 Task: Check the housing market data.
Action: Mouse moved to (116, 168)
Screenshot: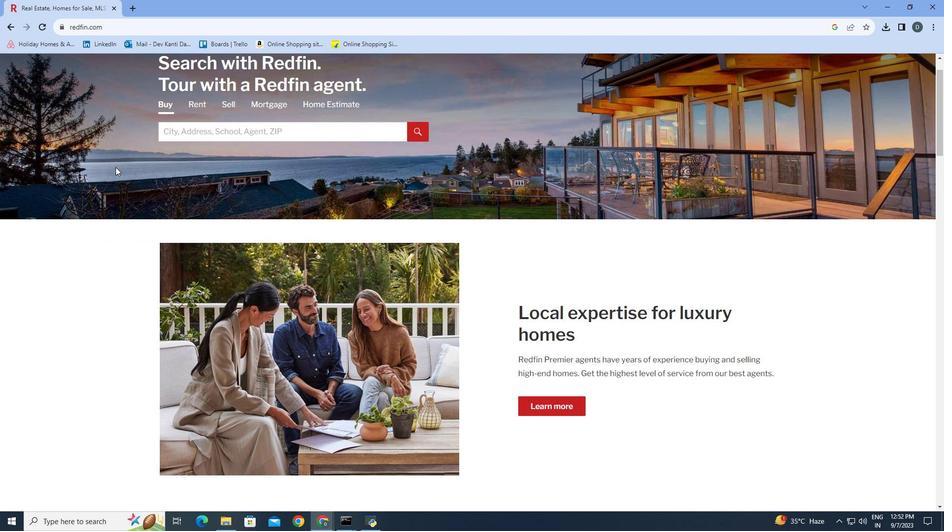 
Action: Mouse scrolled (116, 167) with delta (0, 0)
Screenshot: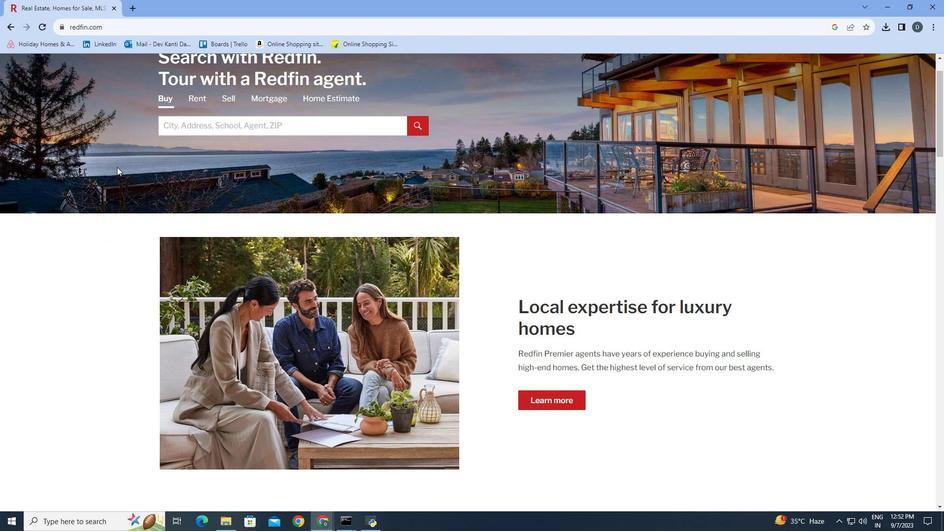 
Action: Mouse moved to (118, 168)
Screenshot: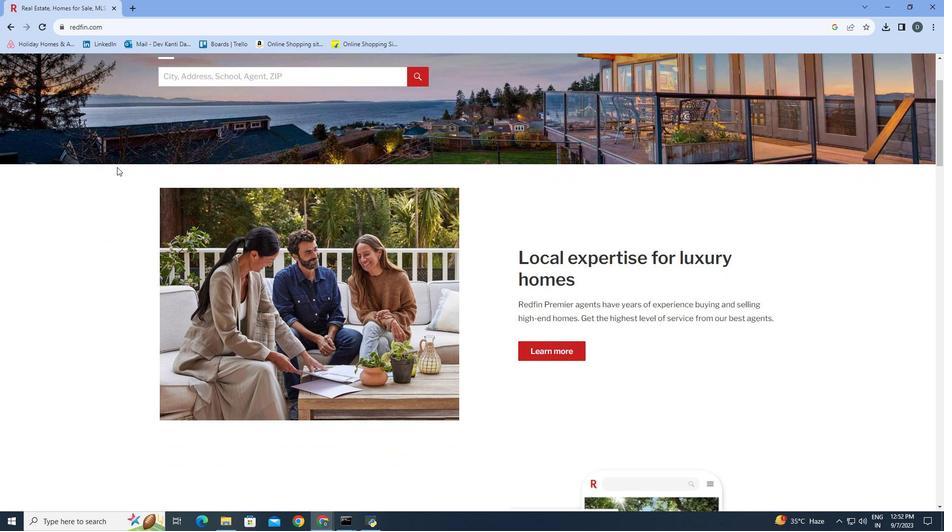 
Action: Mouse scrolled (118, 167) with delta (0, 0)
Screenshot: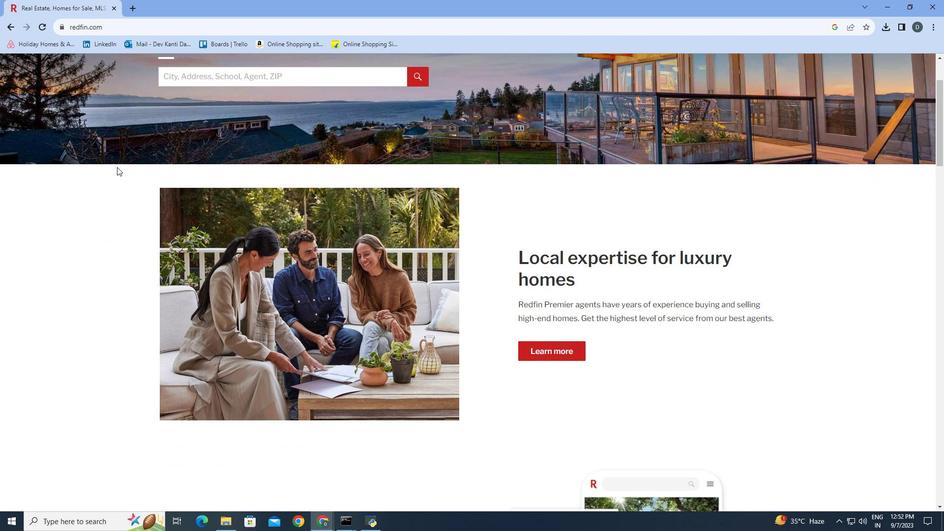 
Action: Mouse scrolled (118, 167) with delta (0, 0)
Screenshot: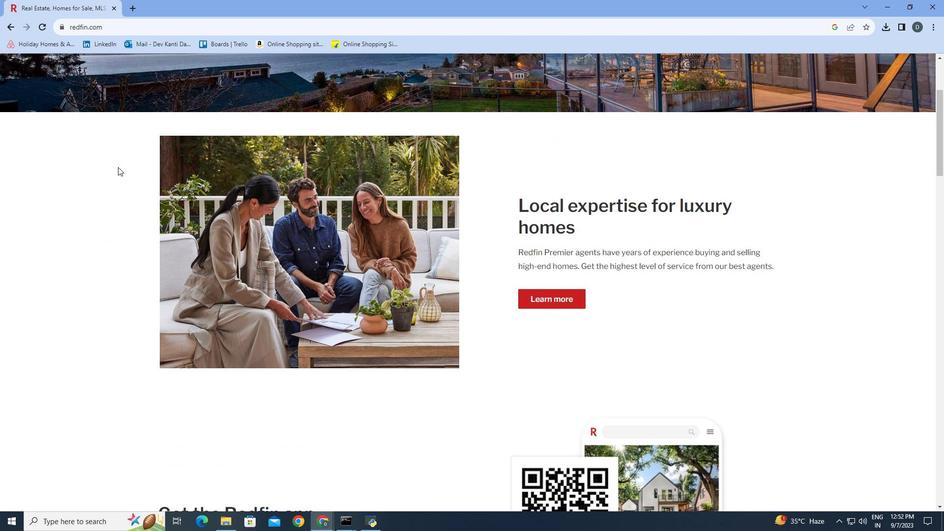 
Action: Mouse moved to (118, 168)
Screenshot: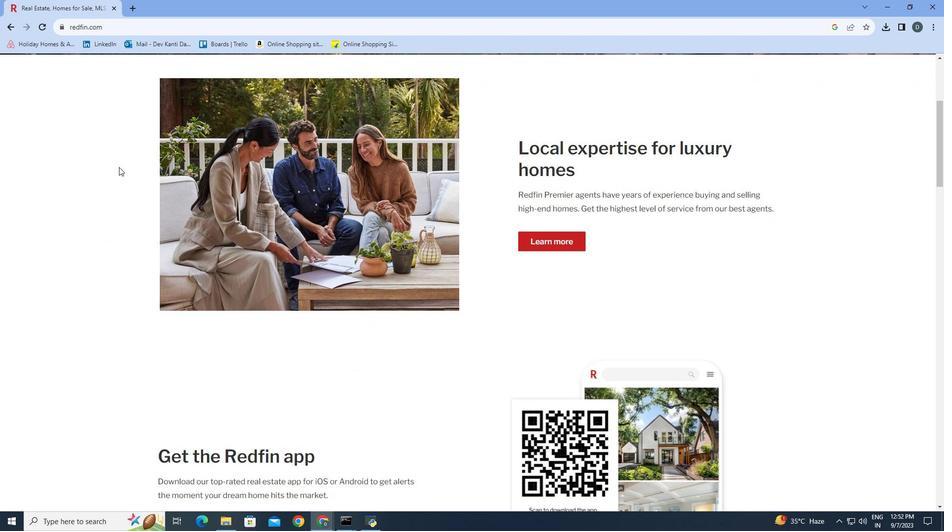 
Action: Mouse scrolled (118, 167) with delta (0, 0)
Screenshot: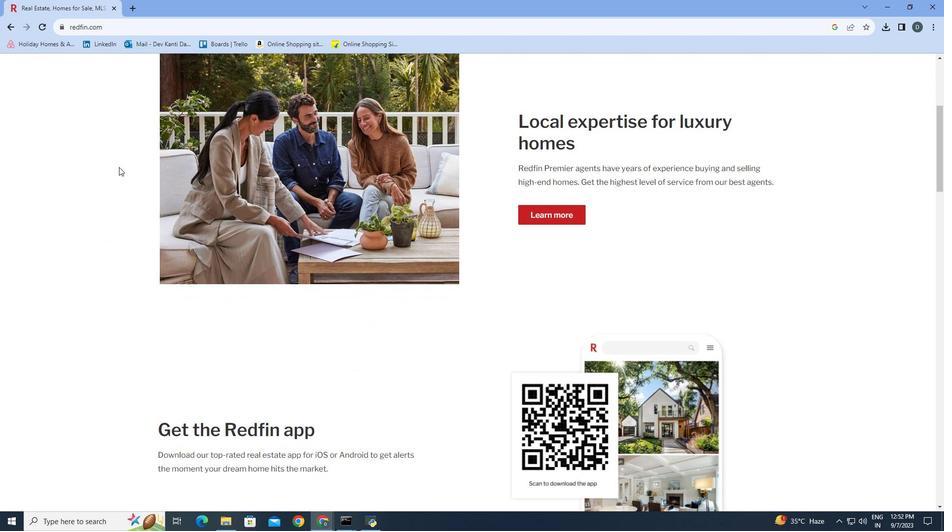 
Action: Mouse moved to (120, 168)
Screenshot: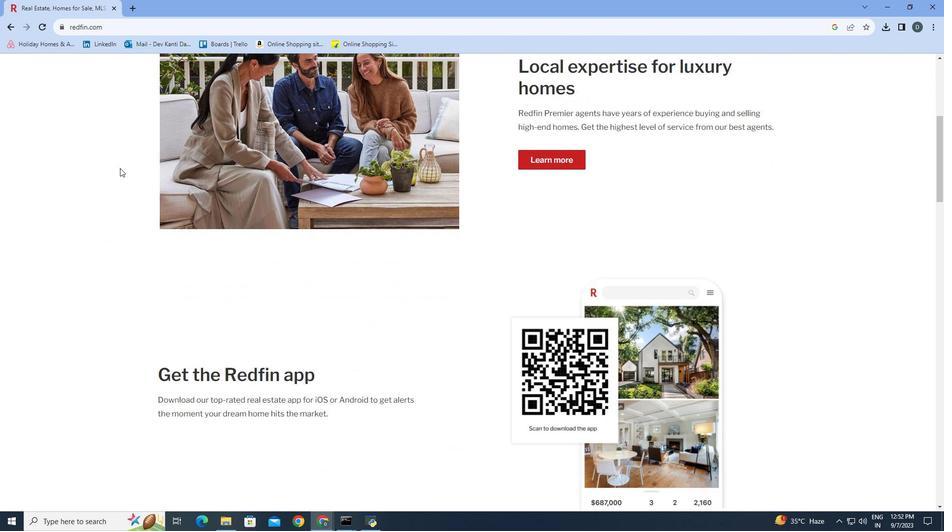 
Action: Mouse scrolled (120, 167) with delta (0, 0)
Screenshot: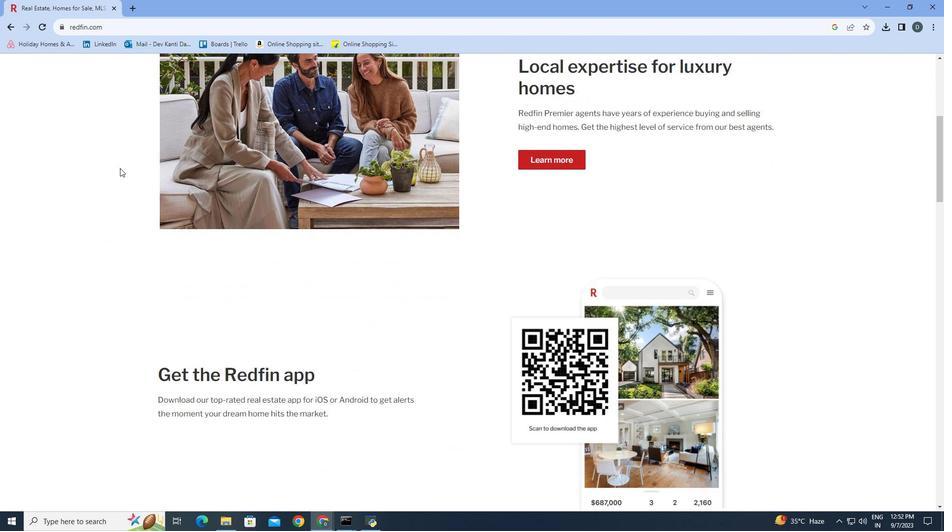 
Action: Mouse moved to (120, 168)
Screenshot: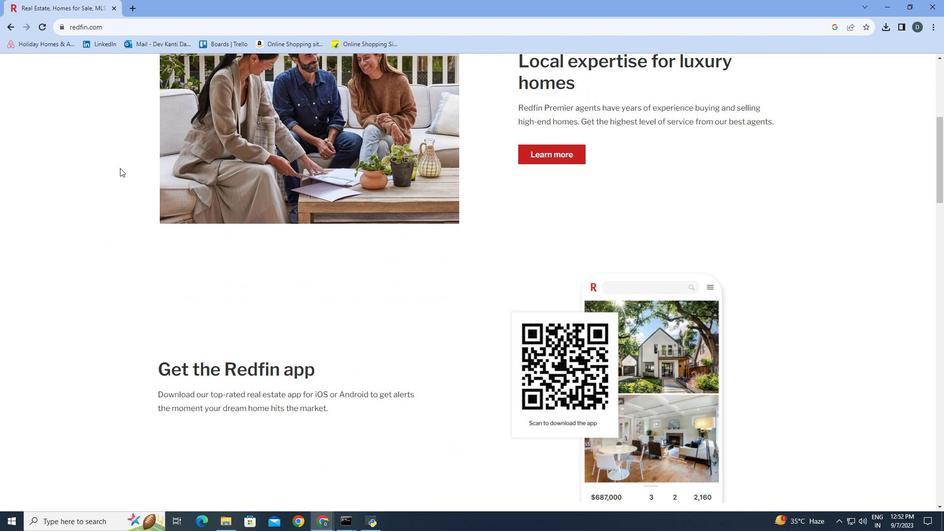 
Action: Mouse scrolled (120, 167) with delta (0, 0)
Screenshot: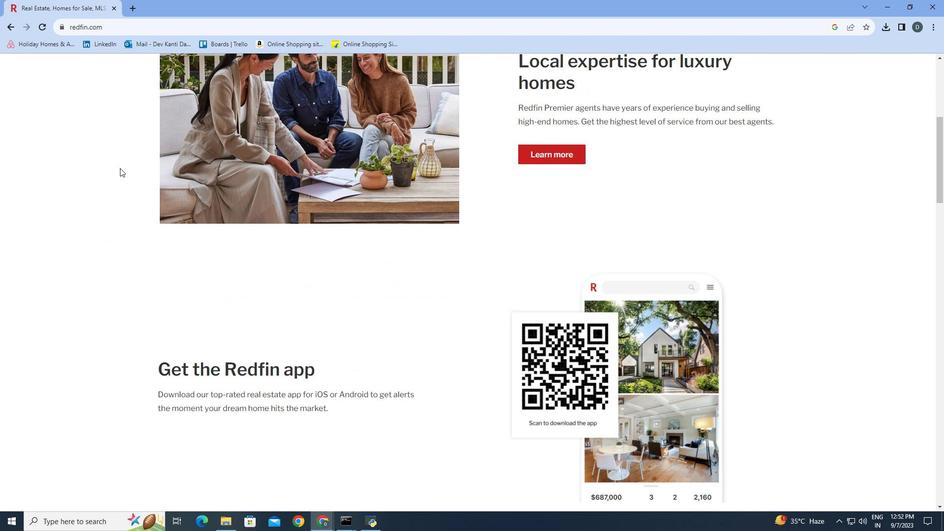 
Action: Mouse moved to (120, 169)
Screenshot: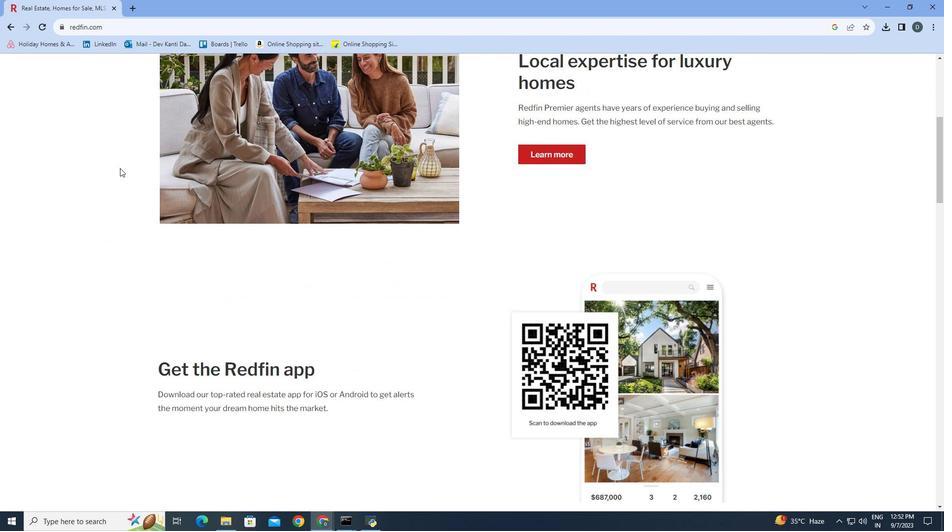 
Action: Mouse scrolled (120, 168) with delta (0, 0)
Screenshot: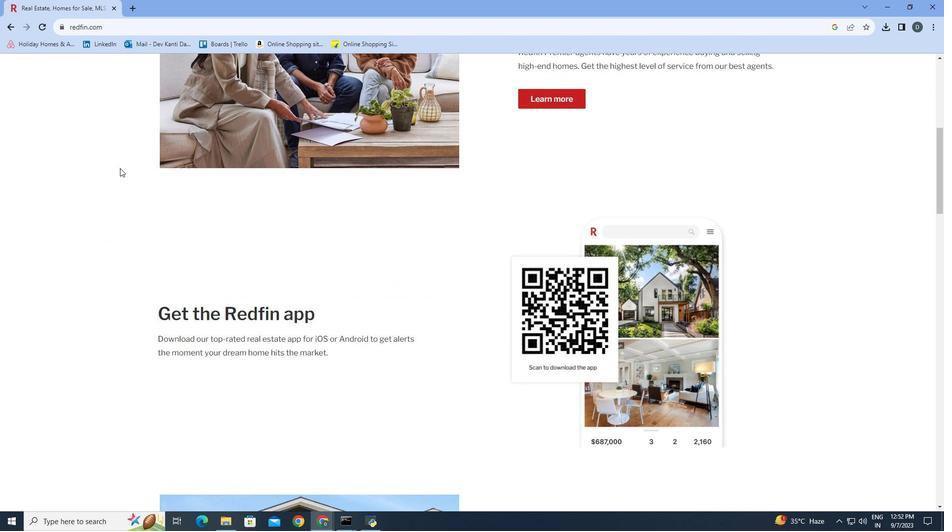 
Action: Mouse scrolled (120, 168) with delta (0, 0)
Screenshot: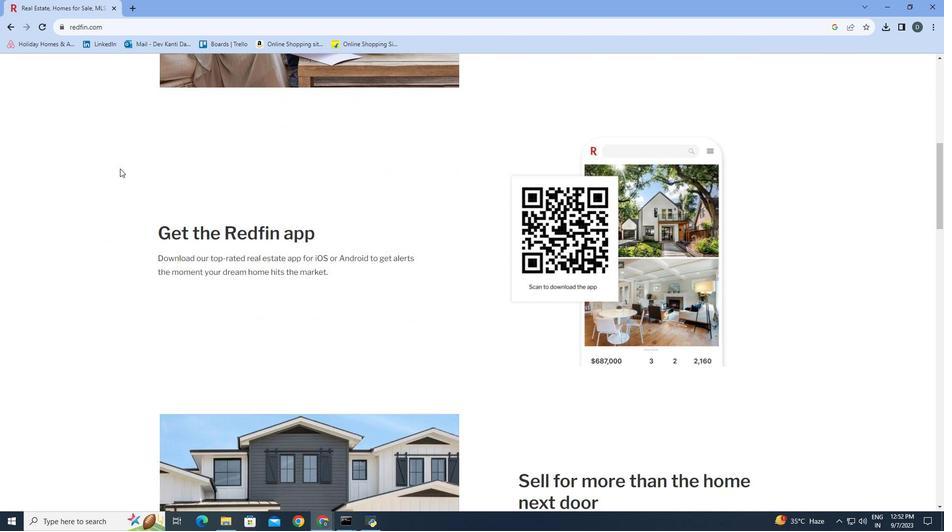 
Action: Mouse scrolled (120, 168) with delta (0, 0)
Screenshot: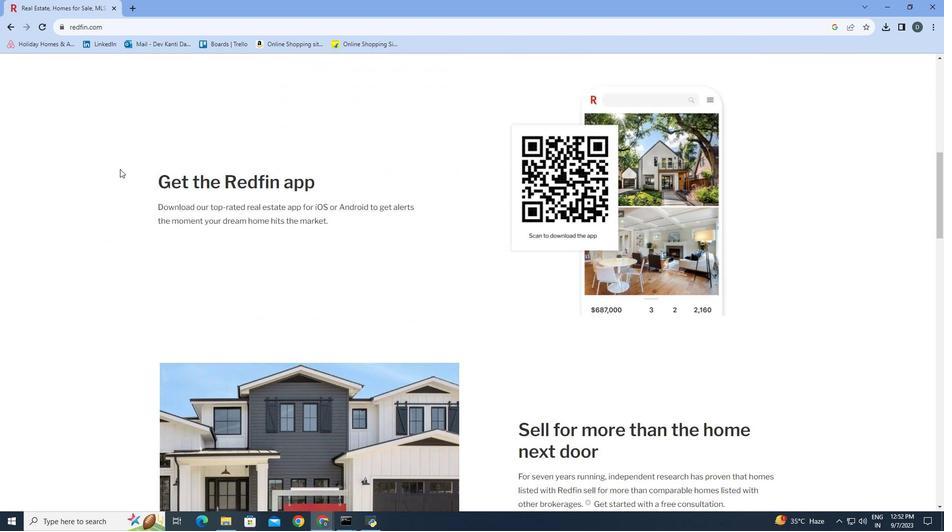 
Action: Mouse moved to (120, 169)
Screenshot: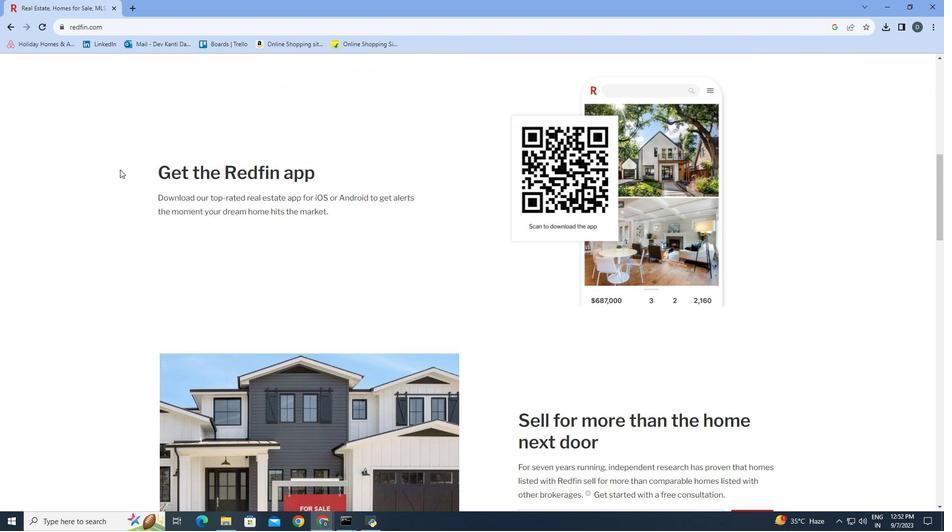 
Action: Mouse scrolled (120, 169) with delta (0, 0)
Screenshot: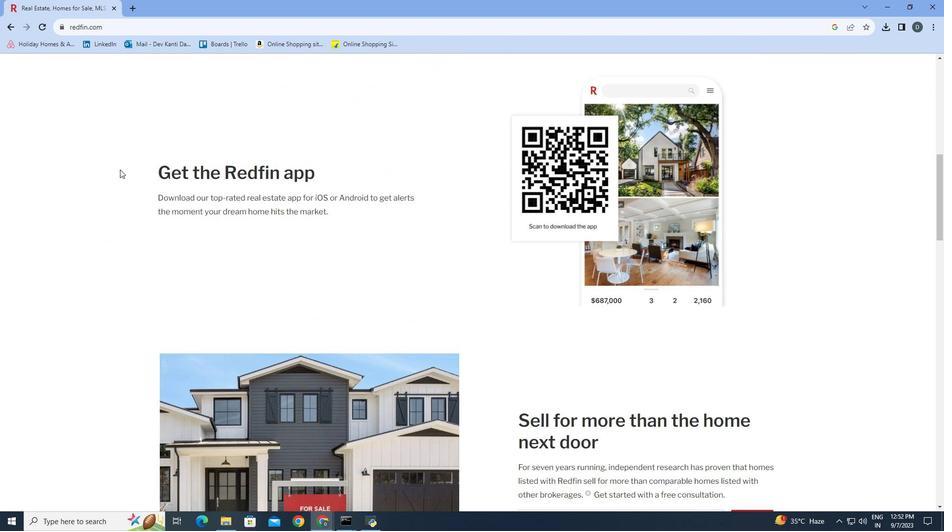 
Action: Mouse moved to (120, 170)
Screenshot: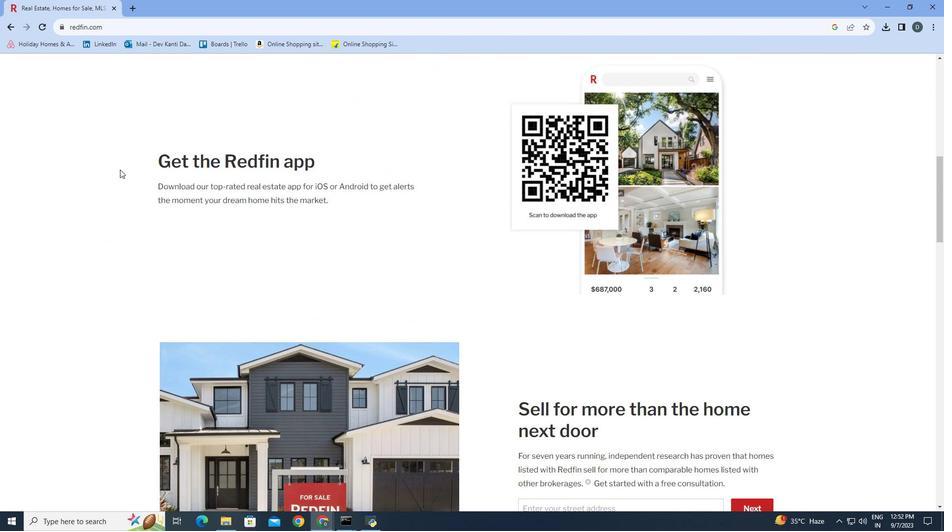 
Action: Mouse scrolled (120, 170) with delta (0, 0)
Screenshot: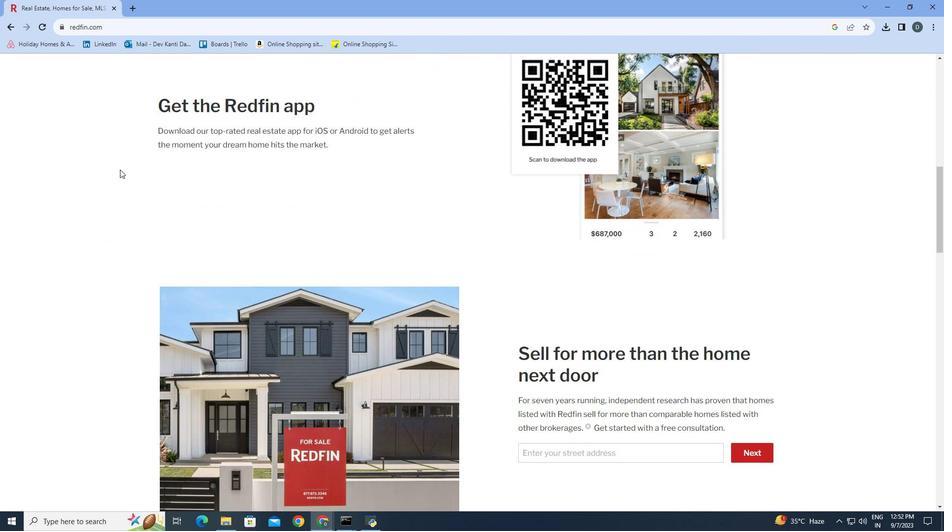 
Action: Mouse scrolled (120, 170) with delta (0, 0)
Screenshot: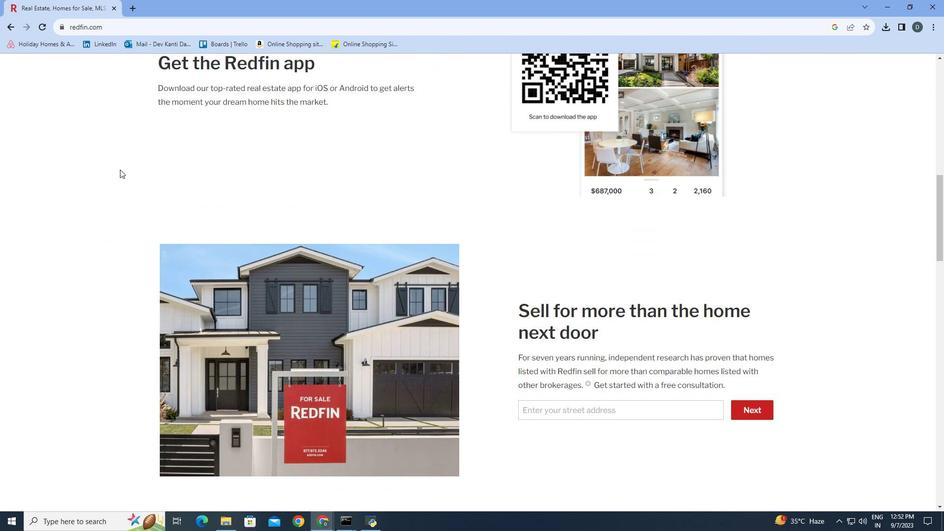 
Action: Mouse scrolled (120, 170) with delta (0, 0)
Screenshot: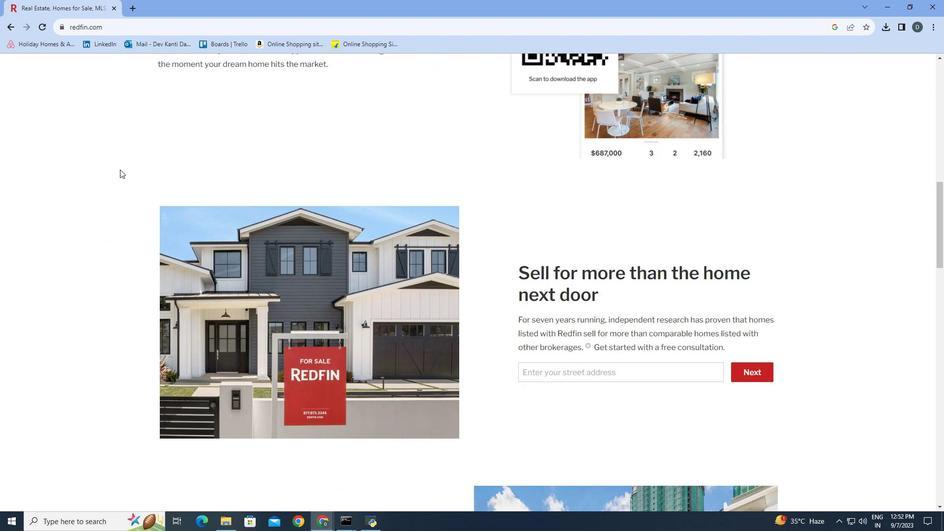 
Action: Mouse moved to (121, 170)
Screenshot: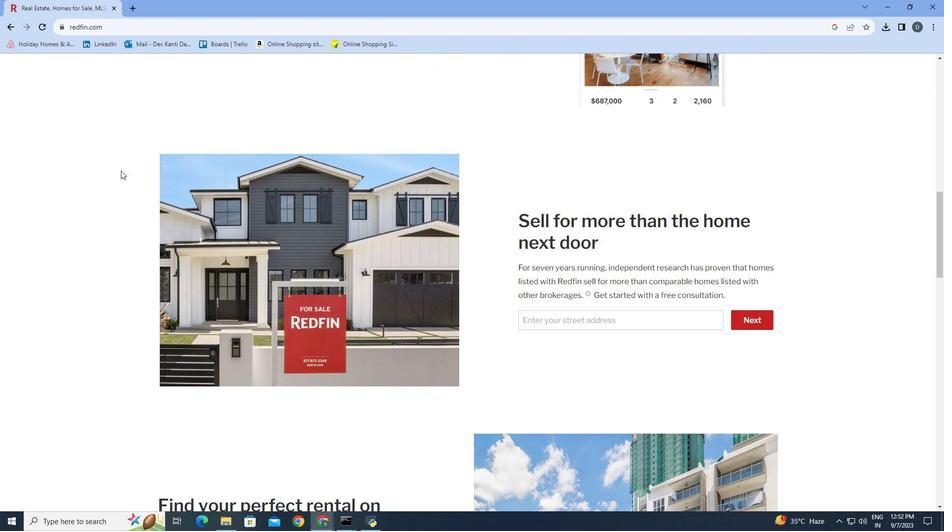 
Action: Mouse scrolled (121, 170) with delta (0, 0)
Screenshot: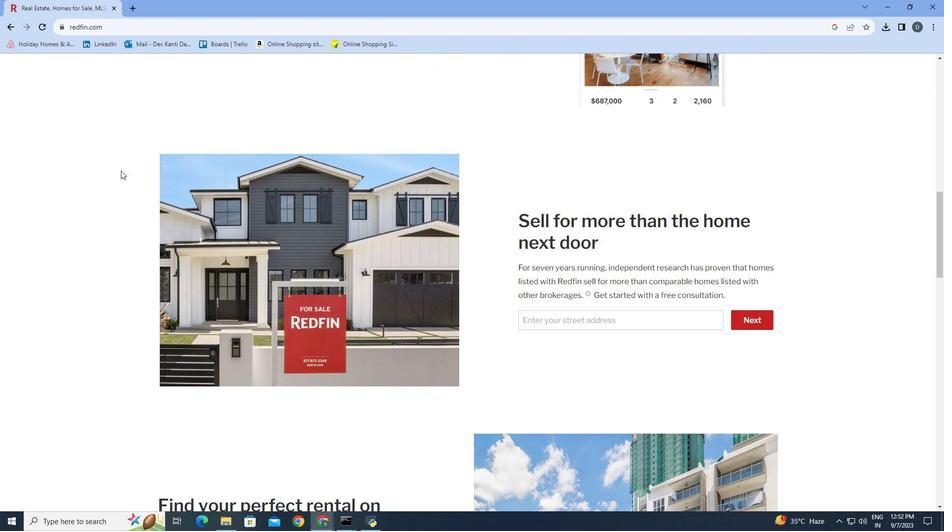 
Action: Mouse moved to (121, 171)
Screenshot: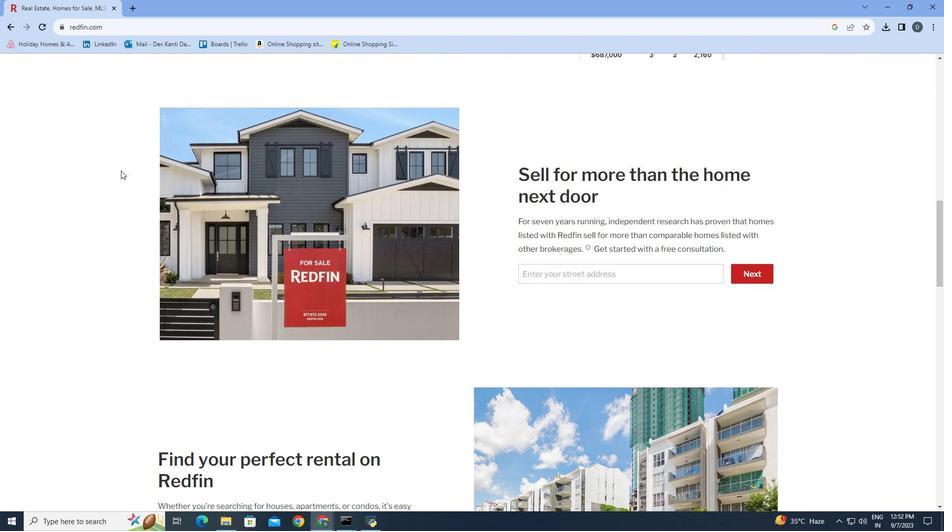 
Action: Mouse scrolled (121, 171) with delta (0, 0)
Screenshot: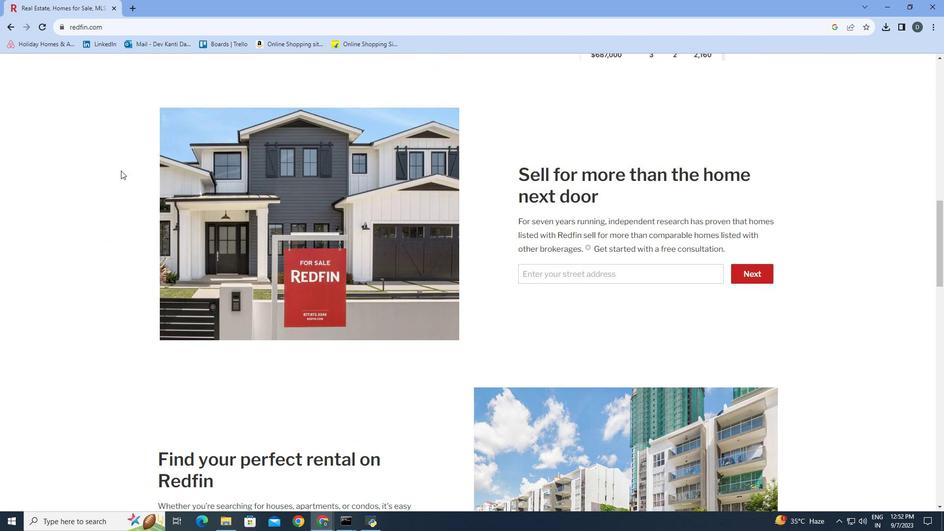 
Action: Mouse scrolled (121, 171) with delta (0, 0)
Screenshot: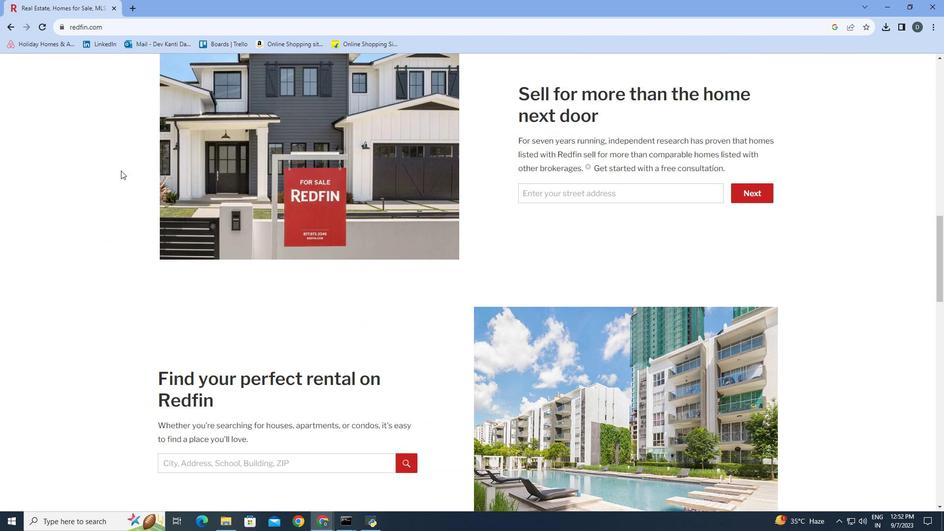 
Action: Mouse scrolled (121, 171) with delta (0, 0)
Screenshot: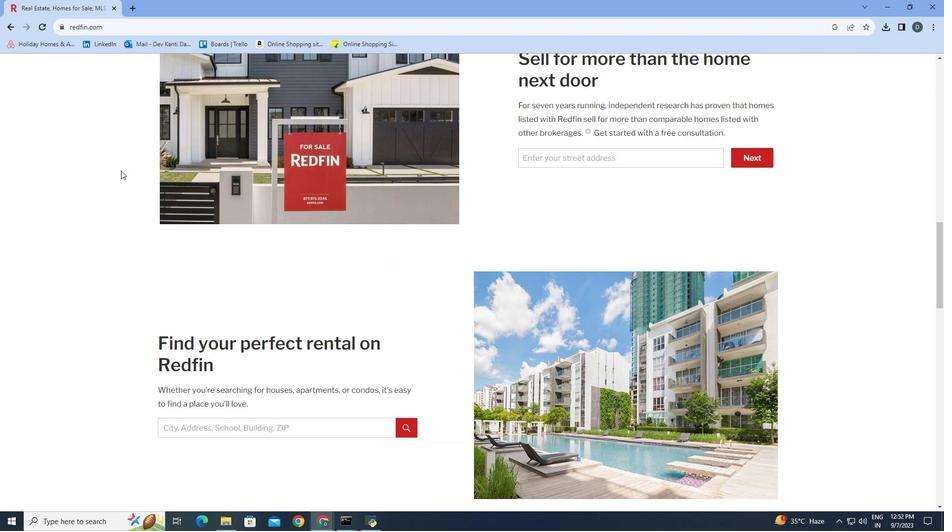 
Action: Mouse moved to (121, 171)
Screenshot: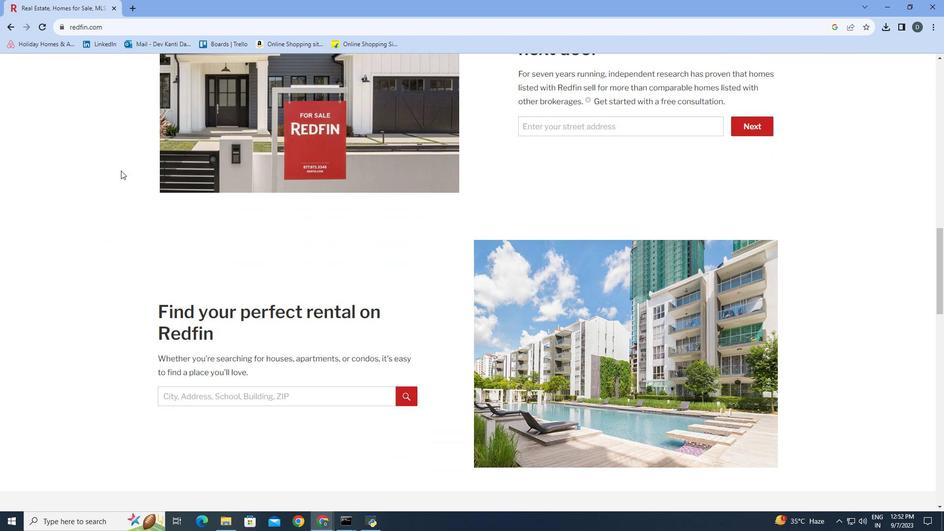 
Action: Mouse scrolled (121, 171) with delta (0, 0)
Screenshot: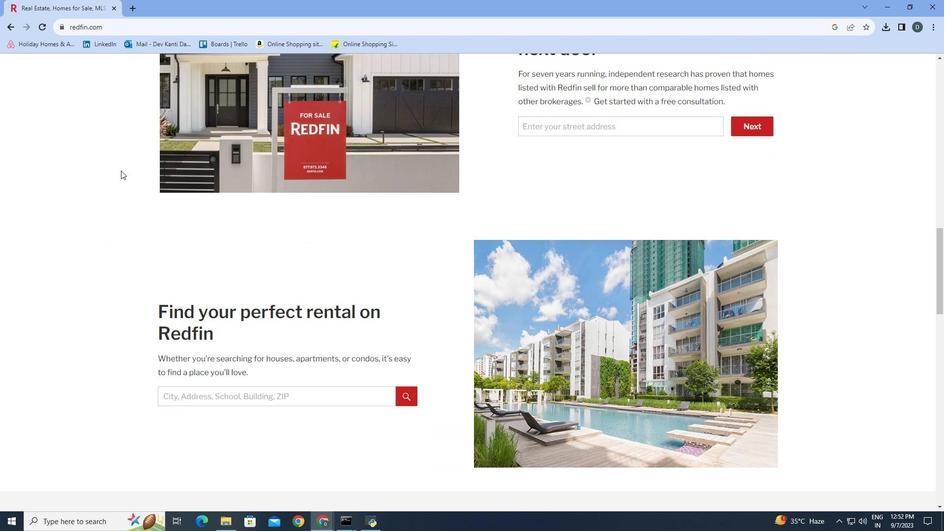 
Action: Mouse scrolled (121, 171) with delta (0, 0)
Screenshot: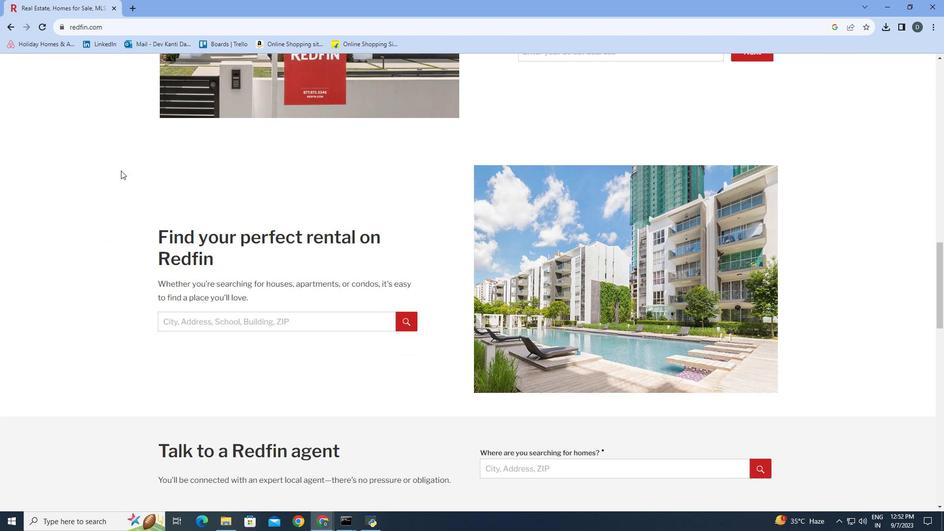 
Action: Mouse scrolled (121, 171) with delta (0, 0)
Screenshot: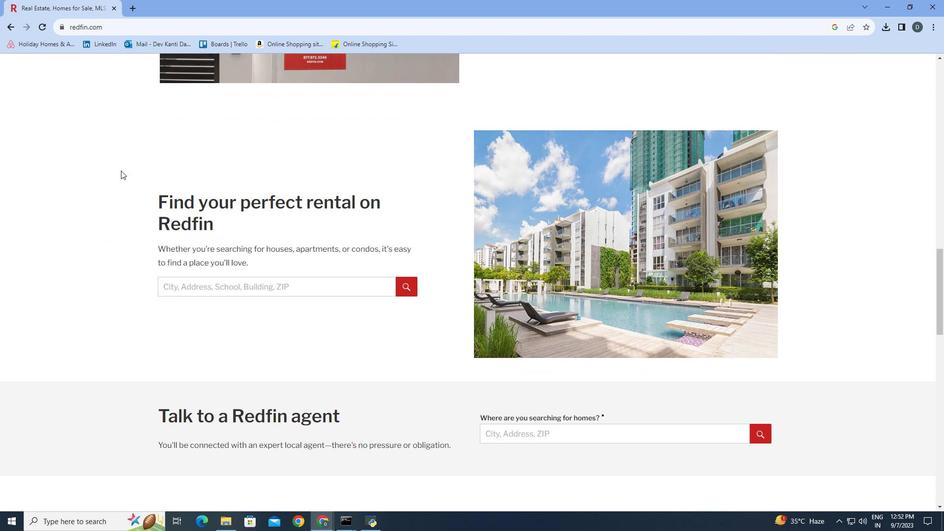 
Action: Mouse scrolled (121, 171) with delta (0, 0)
Screenshot: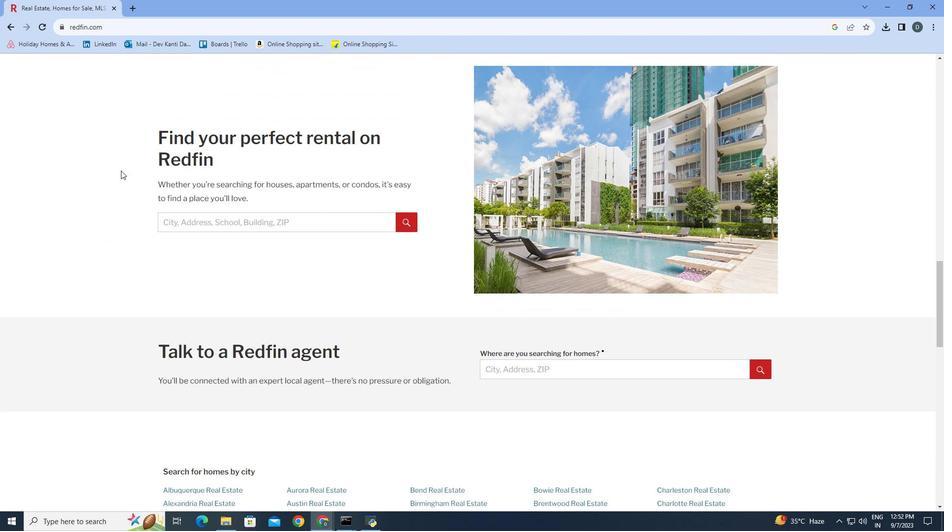 
Action: Mouse scrolled (121, 171) with delta (0, 0)
Screenshot: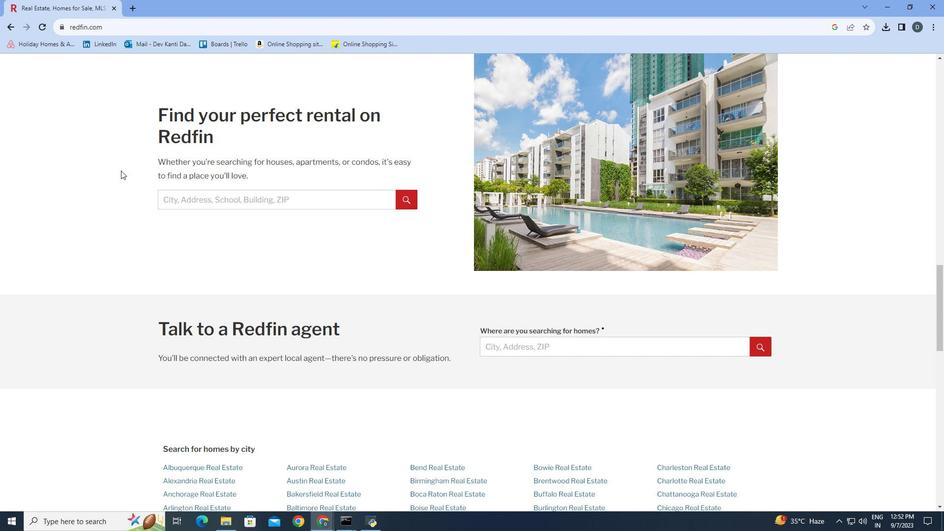 
Action: Mouse moved to (121, 171)
Screenshot: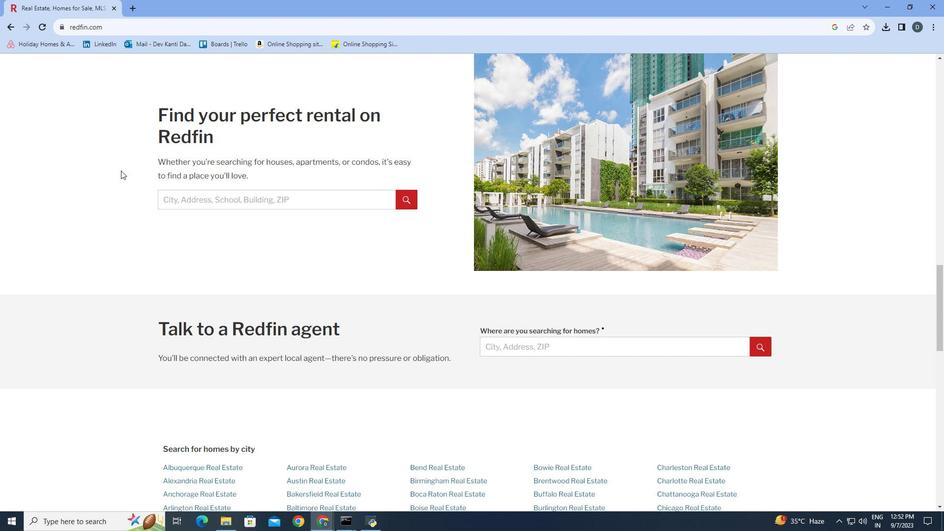 
Action: Mouse scrolled (121, 171) with delta (0, 0)
Screenshot: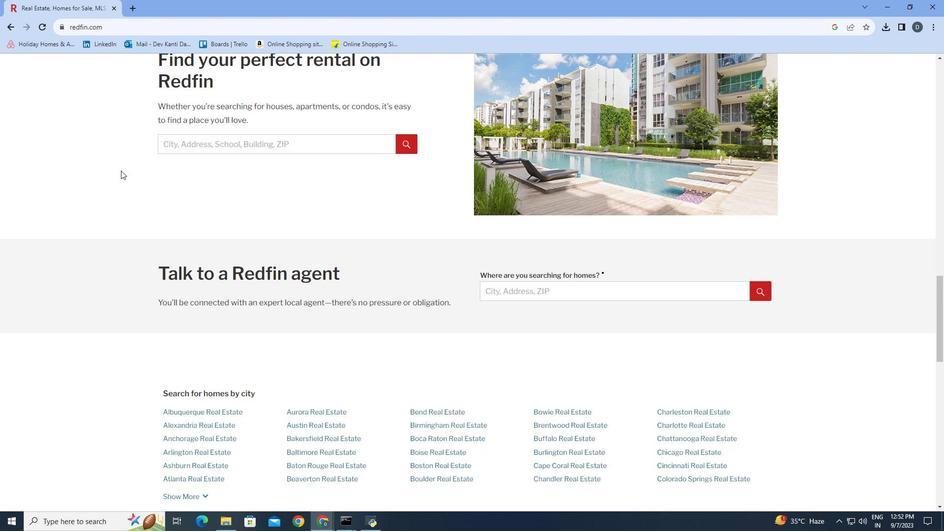 
Action: Mouse scrolled (121, 171) with delta (0, 0)
Screenshot: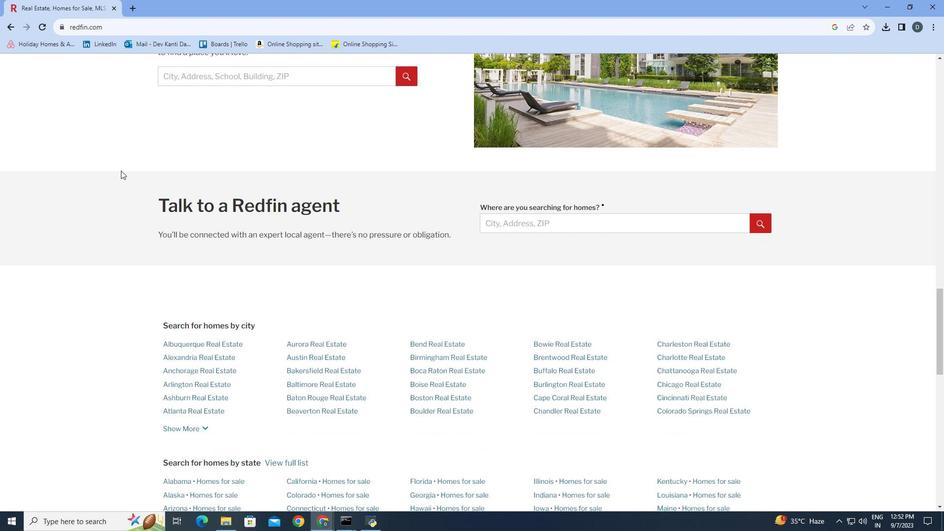 
Action: Mouse scrolled (121, 171) with delta (0, 0)
Screenshot: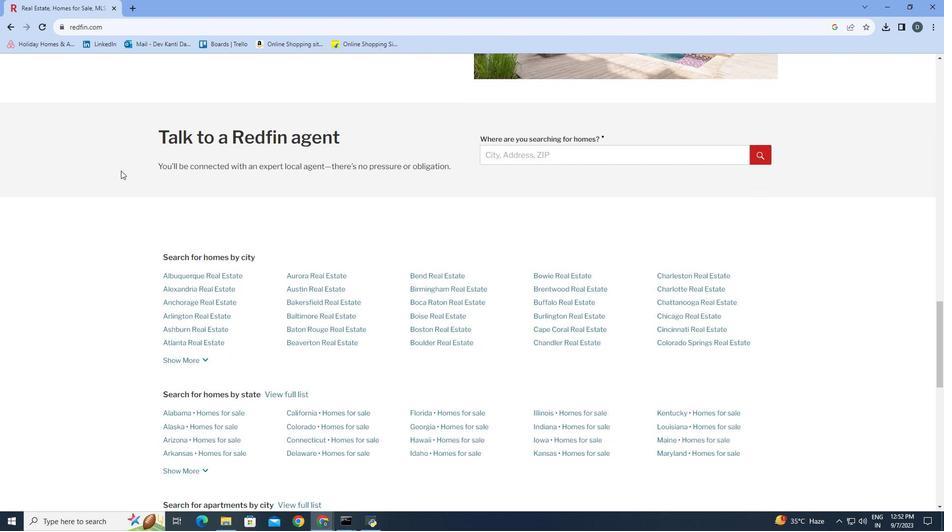 
Action: Mouse scrolled (121, 171) with delta (0, 0)
Screenshot: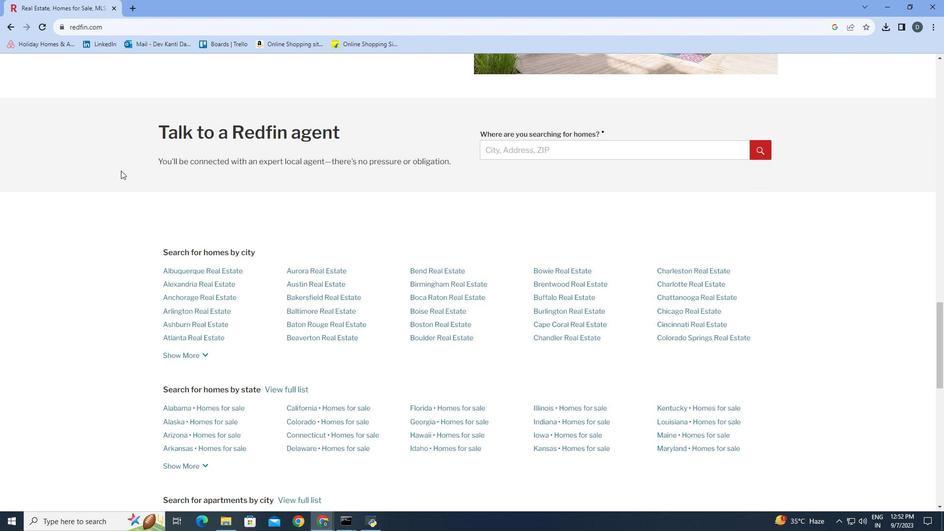 
Action: Mouse moved to (121, 171)
Screenshot: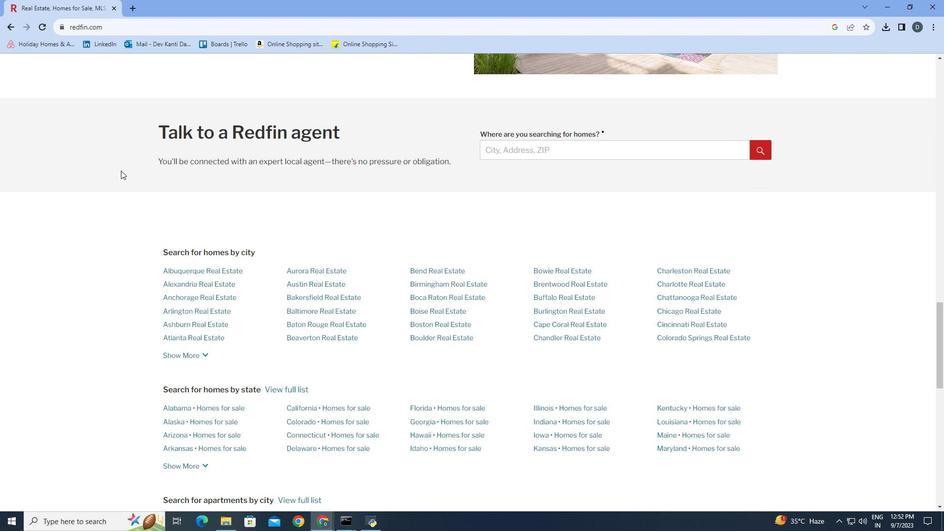 
Action: Mouse scrolled (121, 171) with delta (0, 0)
Screenshot: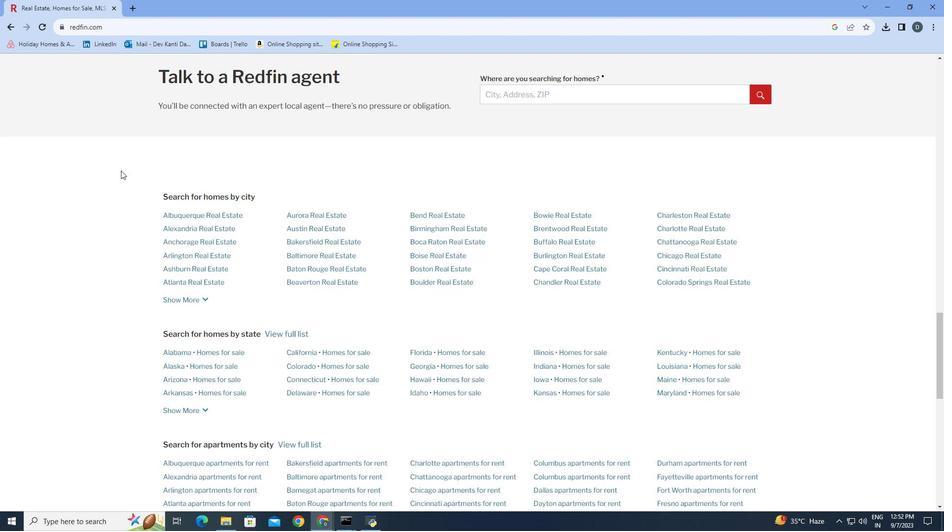 
Action: Mouse scrolled (121, 171) with delta (0, 0)
Screenshot: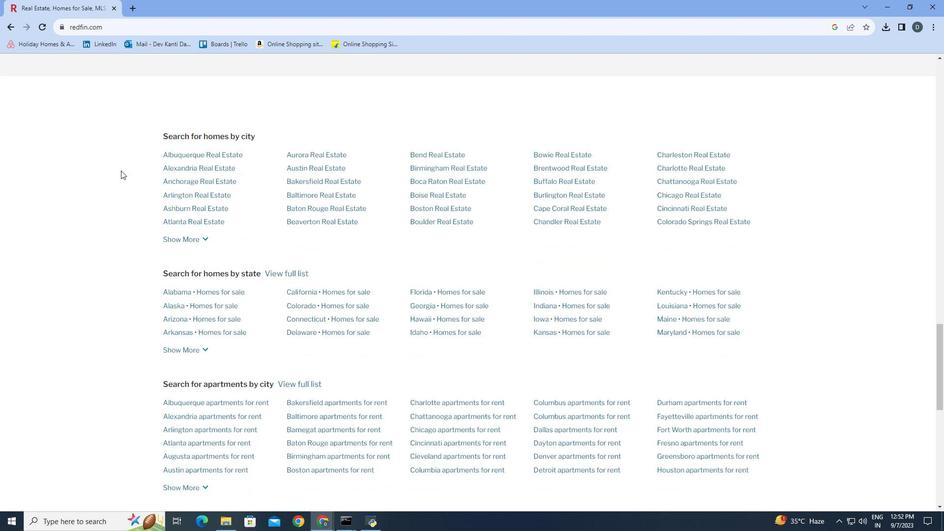 
Action: Mouse scrolled (121, 171) with delta (0, 0)
Screenshot: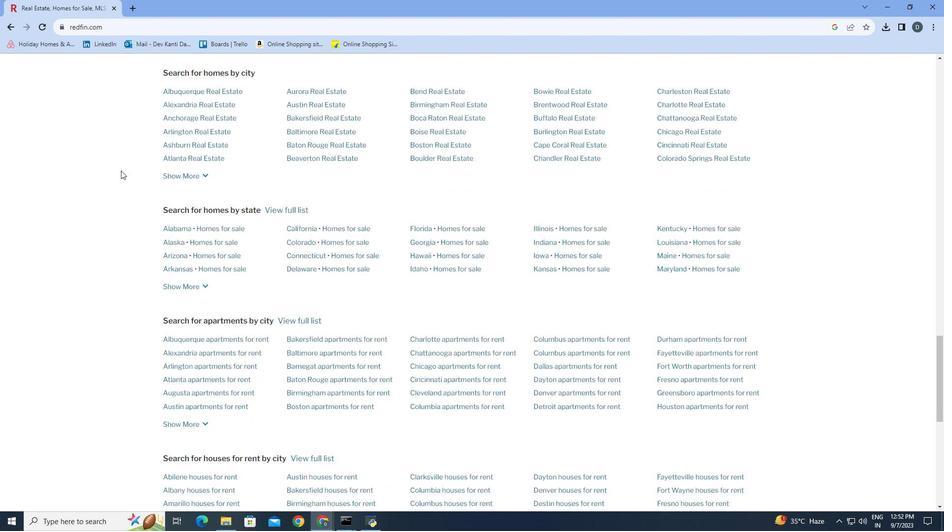 
Action: Mouse scrolled (121, 171) with delta (0, 0)
Screenshot: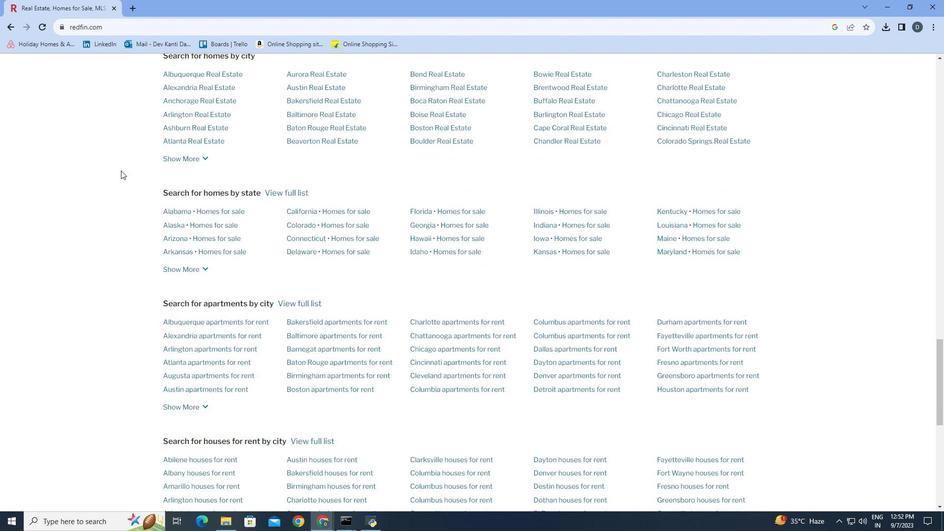
Action: Mouse scrolled (121, 171) with delta (0, 0)
Screenshot: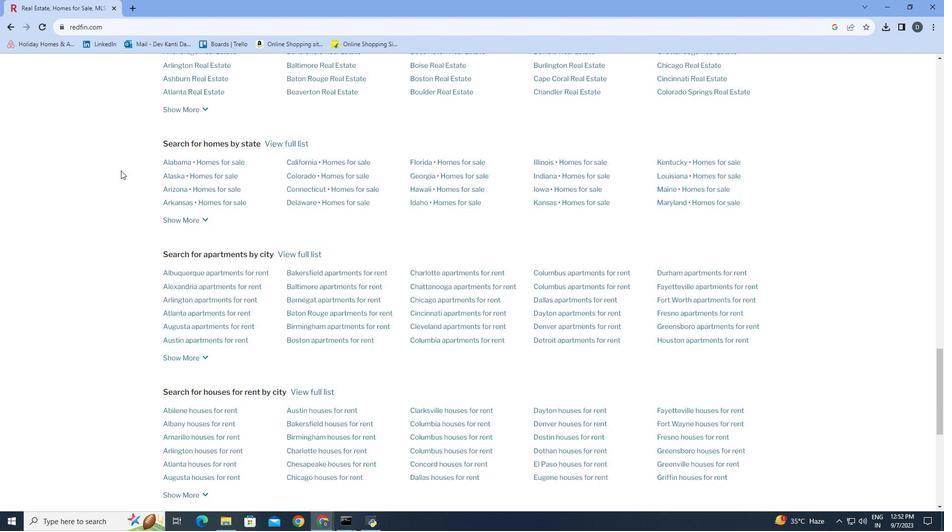 
Action: Mouse scrolled (121, 171) with delta (0, 0)
Screenshot: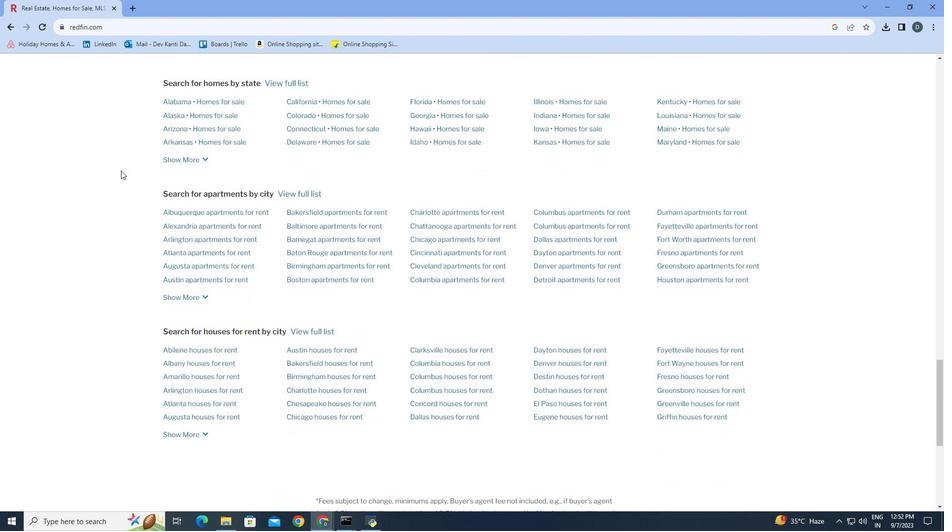
Action: Mouse scrolled (121, 171) with delta (0, 0)
Screenshot: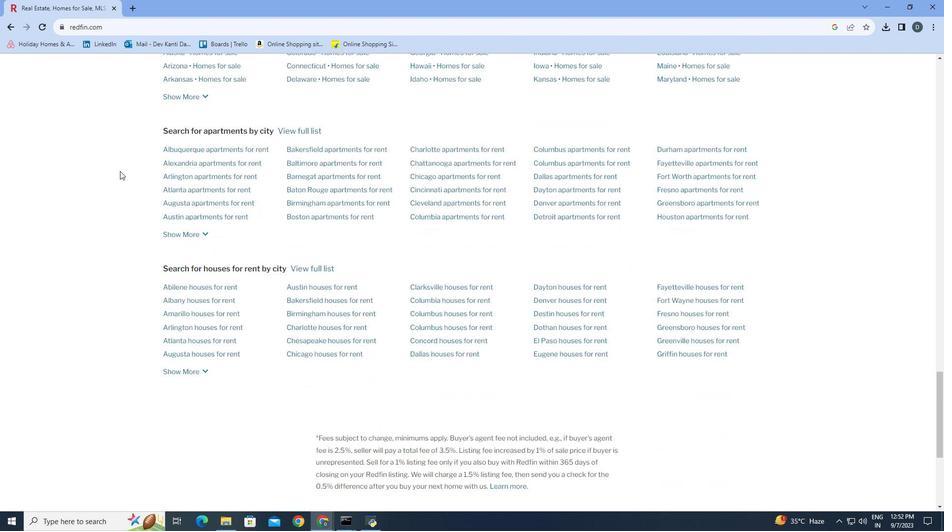 
Action: Mouse scrolled (121, 171) with delta (0, 0)
Screenshot: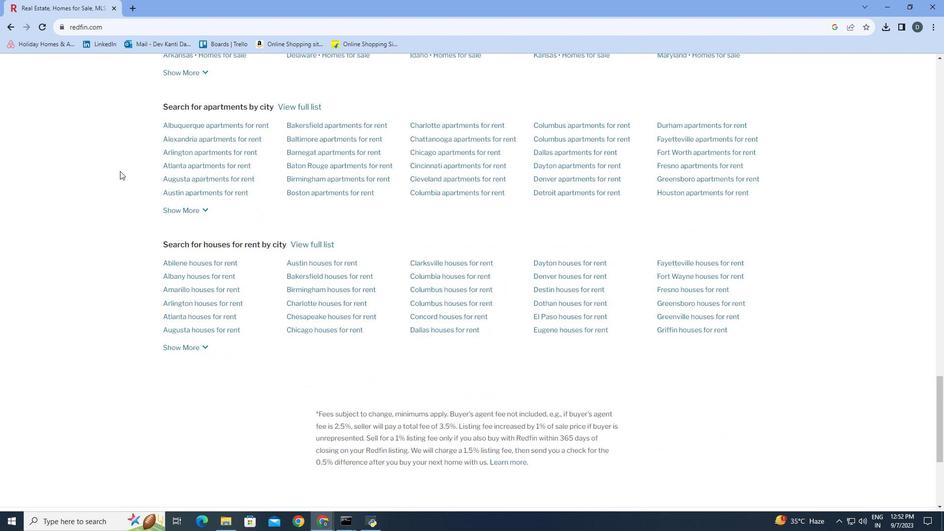 
Action: Mouse moved to (120, 172)
Screenshot: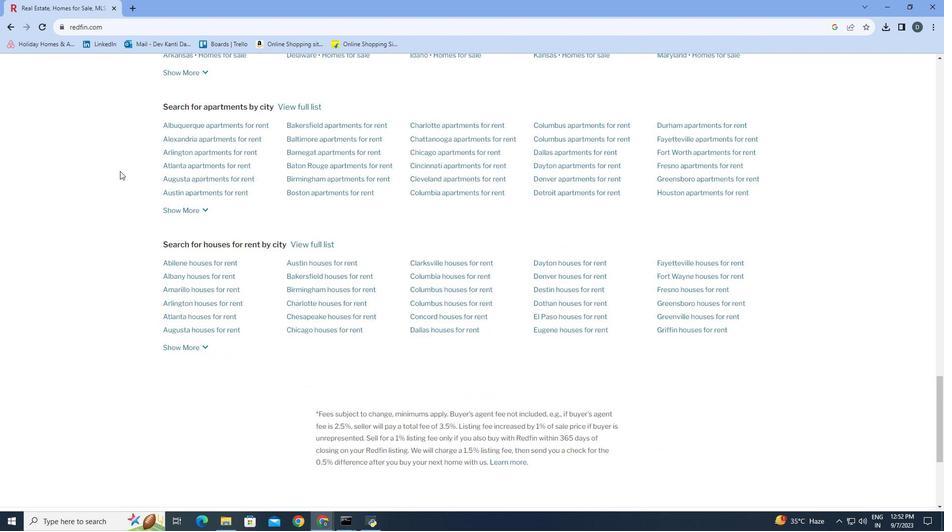 
Action: Mouse scrolled (120, 171) with delta (0, 0)
Screenshot: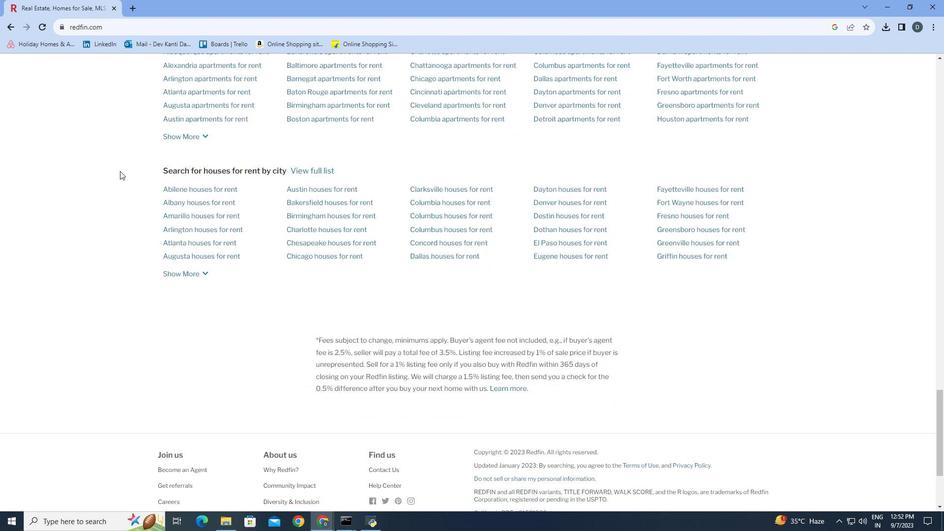
Action: Mouse scrolled (120, 171) with delta (0, 0)
Screenshot: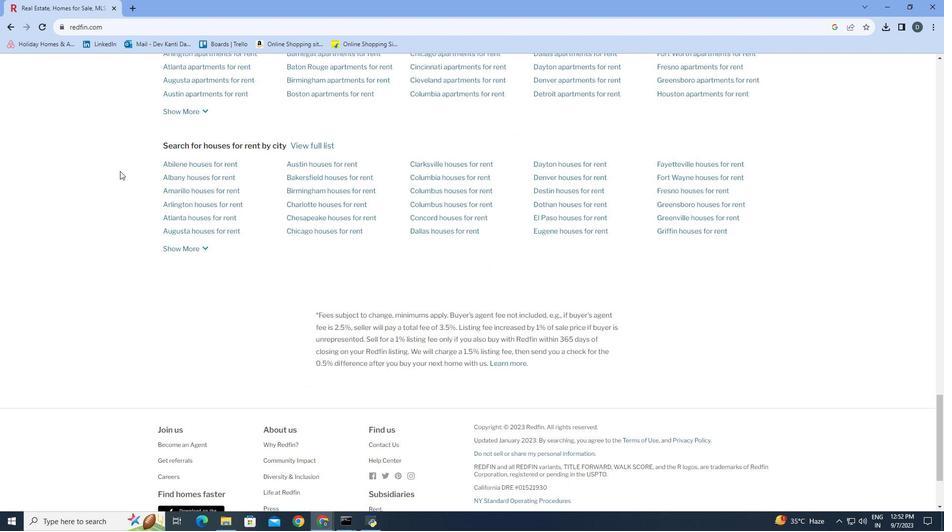 
Action: Mouse scrolled (120, 171) with delta (0, 0)
Screenshot: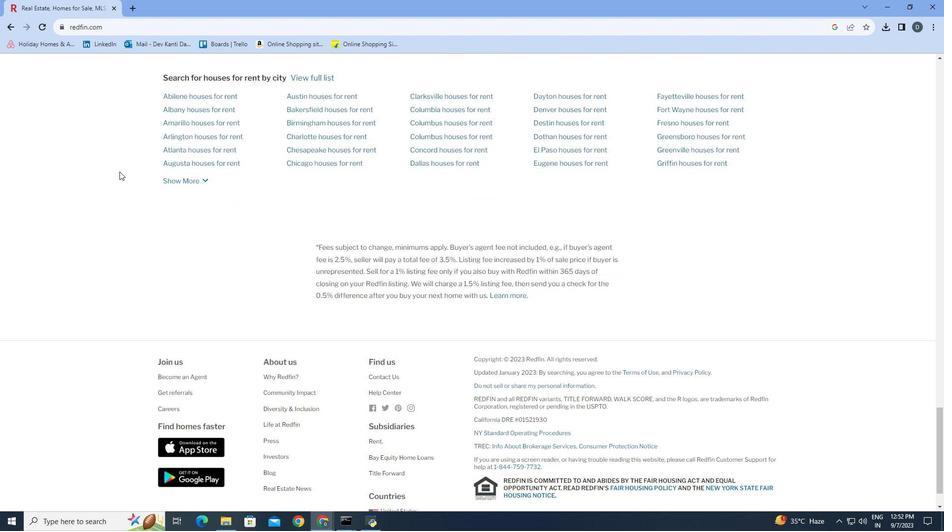 
Action: Mouse moved to (120, 172)
Screenshot: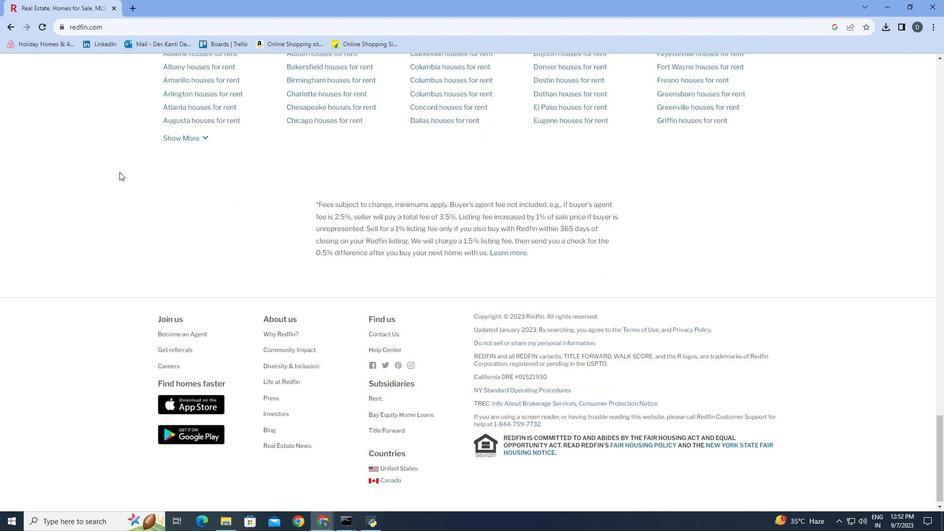 
Action: Mouse scrolled (120, 172) with delta (0, 0)
Screenshot: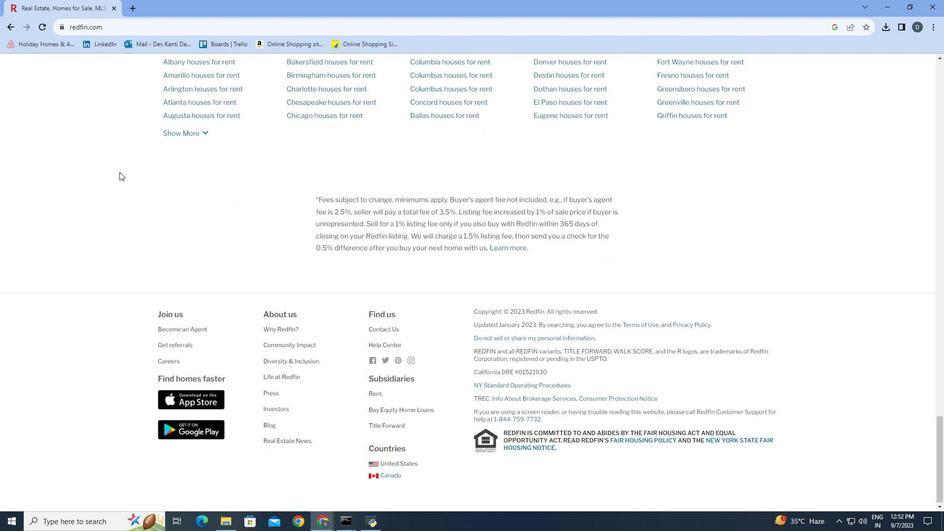 
Action: Mouse moved to (120, 172)
Screenshot: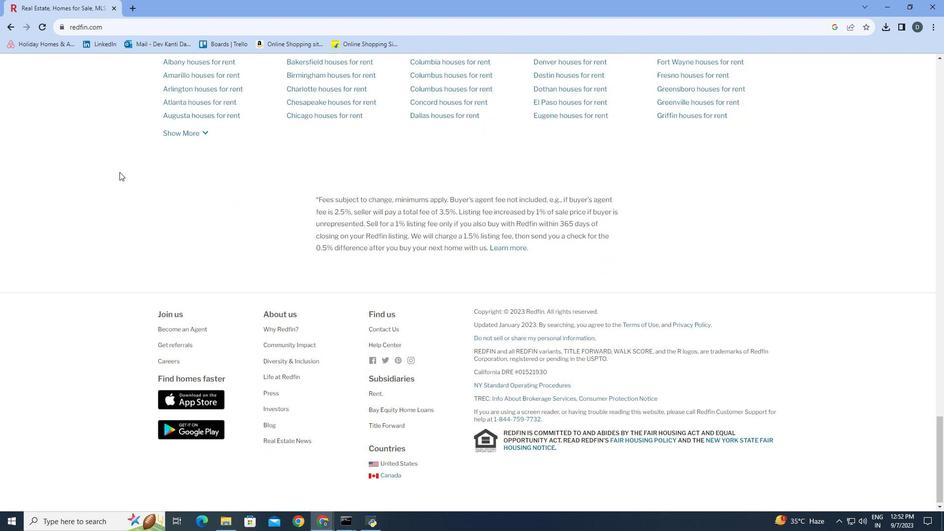 
Action: Mouse scrolled (120, 172) with delta (0, 0)
Screenshot: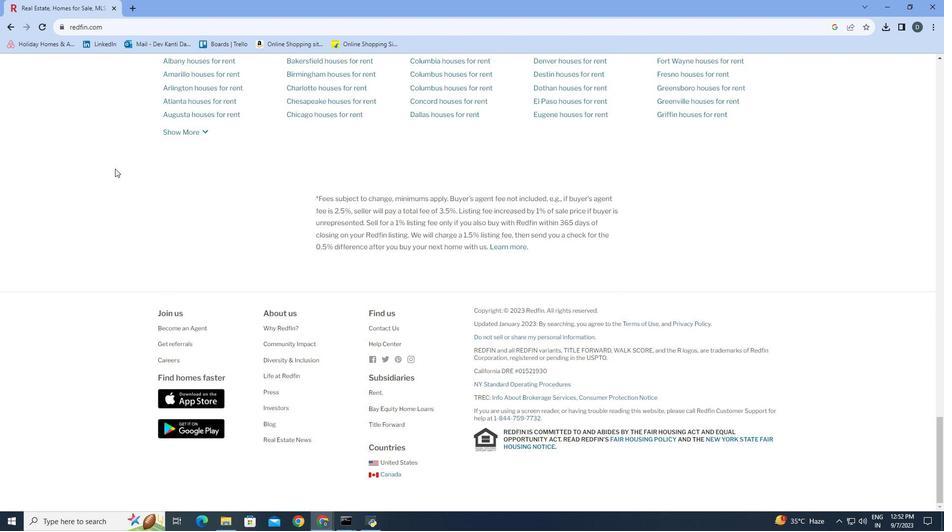 
Action: Mouse moved to (274, 440)
Screenshot: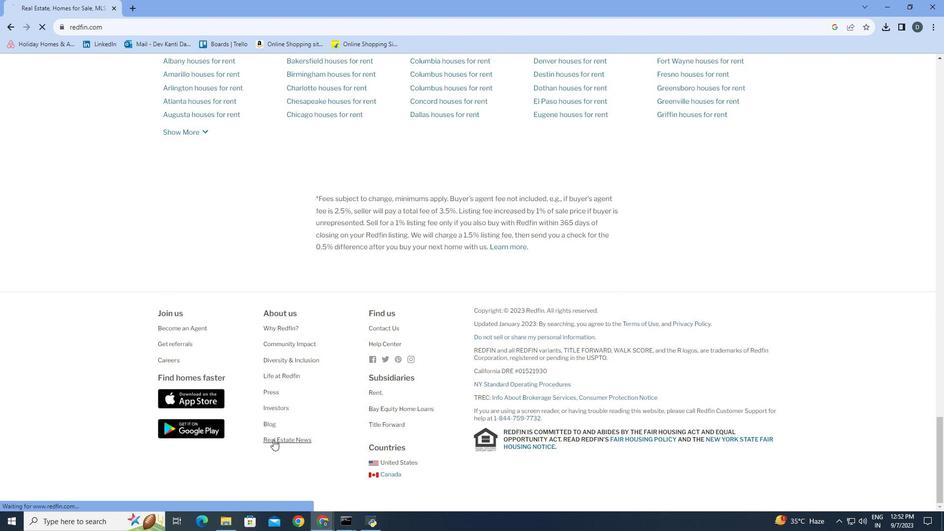 
Action: Mouse pressed left at (274, 440)
Screenshot: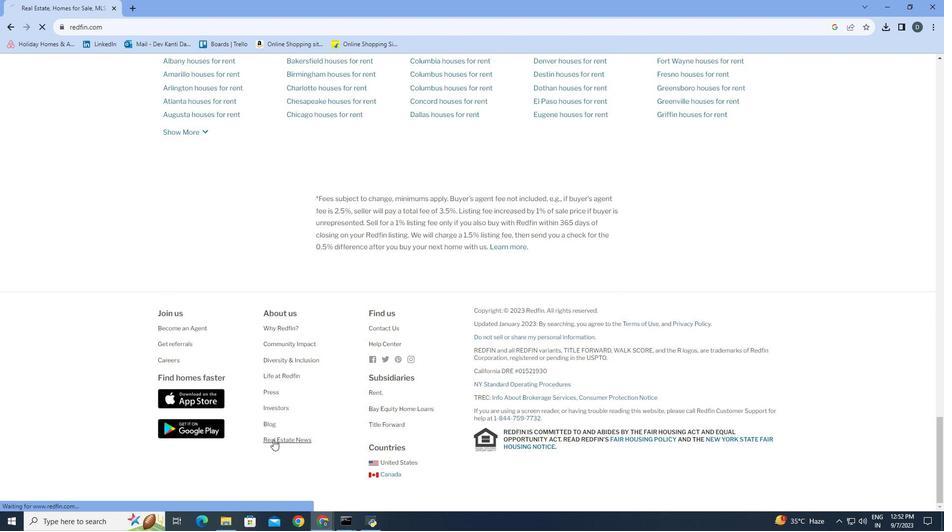 
Action: Mouse moved to (439, 106)
Screenshot: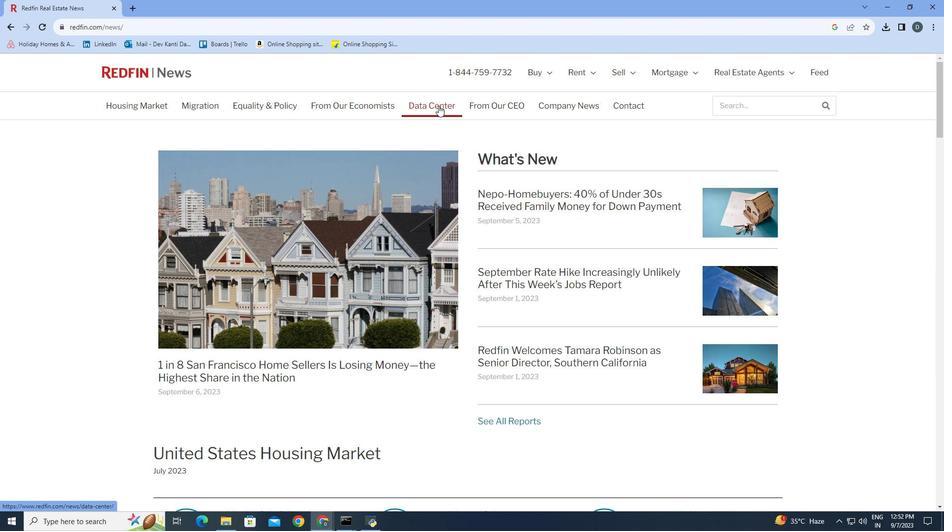 
Action: Mouse pressed left at (439, 106)
Screenshot: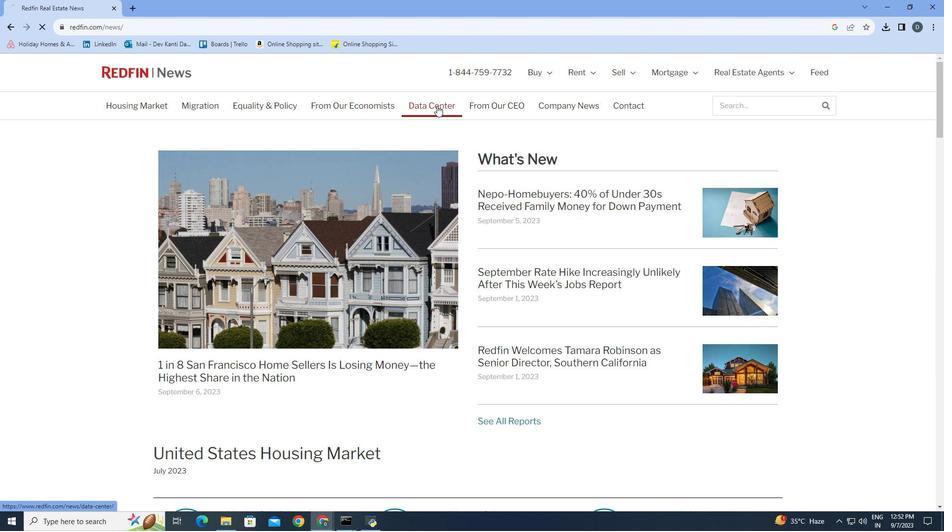 
Action: Mouse moved to (251, 221)
Screenshot: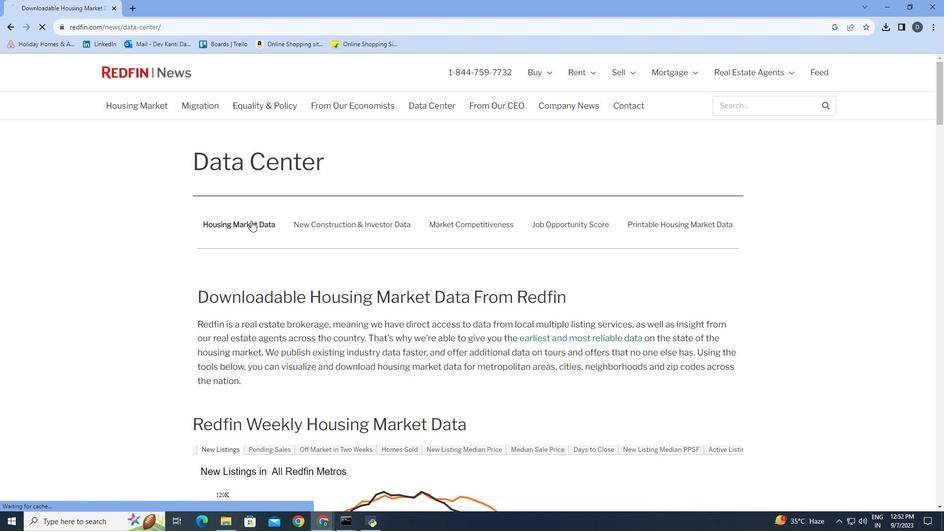 
Action: Mouse pressed left at (251, 221)
Screenshot: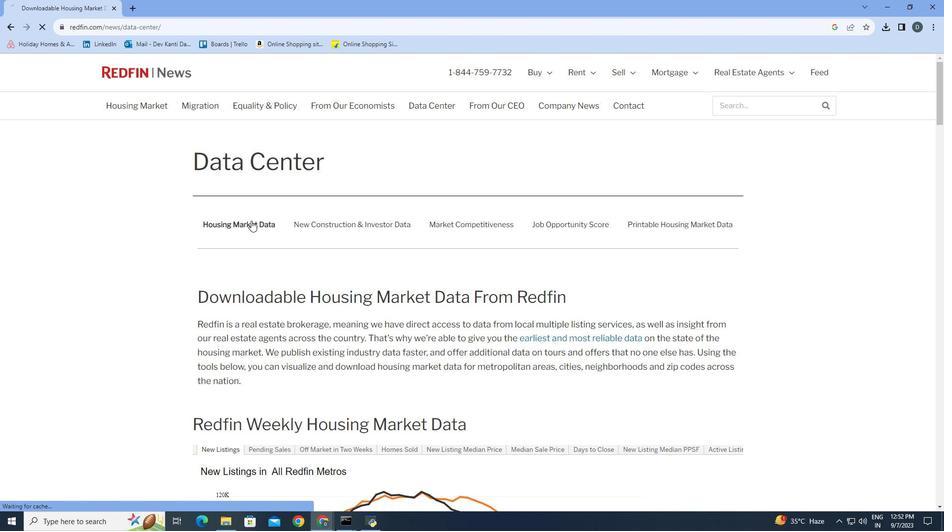 
Action: Mouse moved to (740, 282)
Screenshot: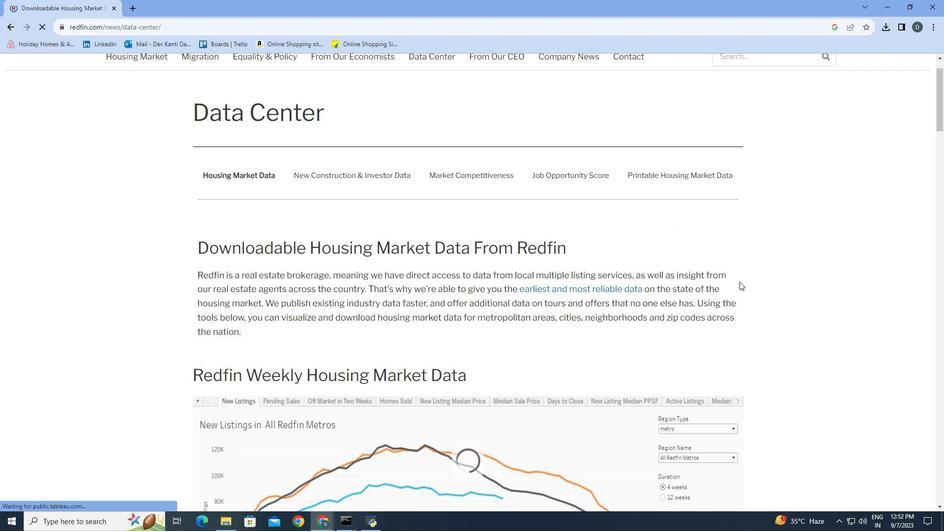 
Action: Mouse scrolled (740, 282) with delta (0, 0)
Screenshot: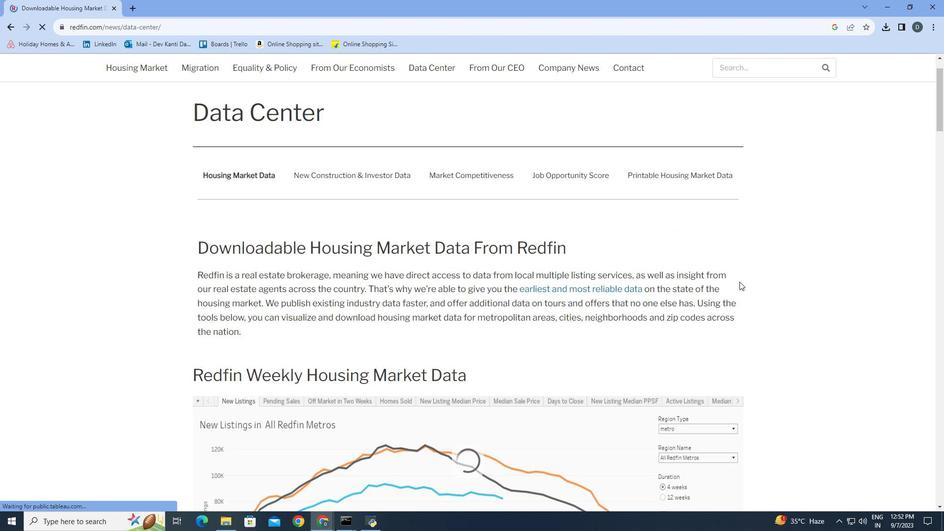 
Action: Mouse scrolled (740, 282) with delta (0, 0)
Screenshot: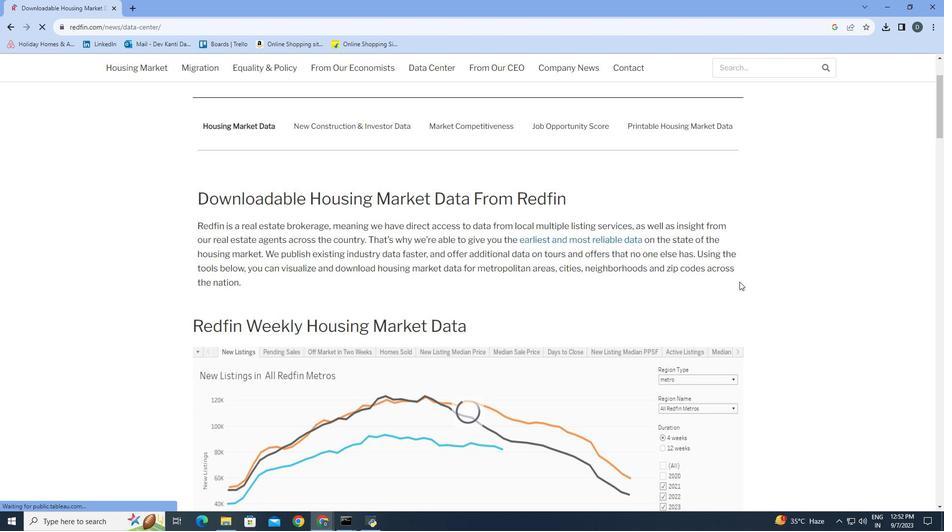 
Action: Mouse scrolled (740, 282) with delta (0, 0)
Screenshot: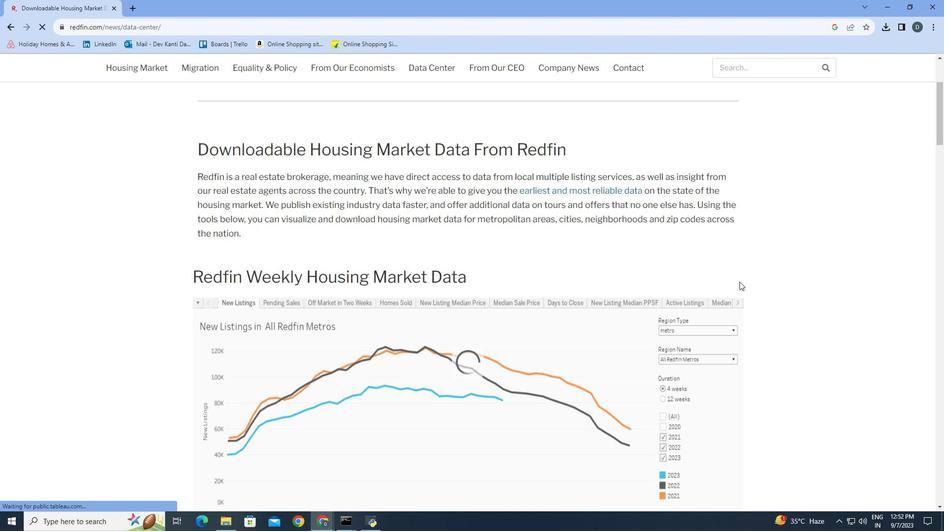 
Action: Mouse scrolled (740, 282) with delta (0, 0)
Screenshot: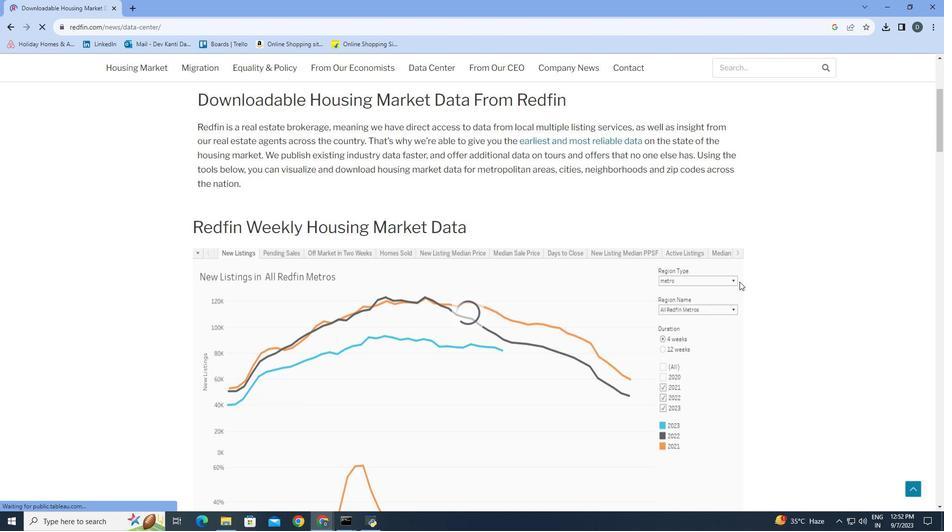 
Action: Mouse scrolled (740, 282) with delta (0, 0)
Screenshot: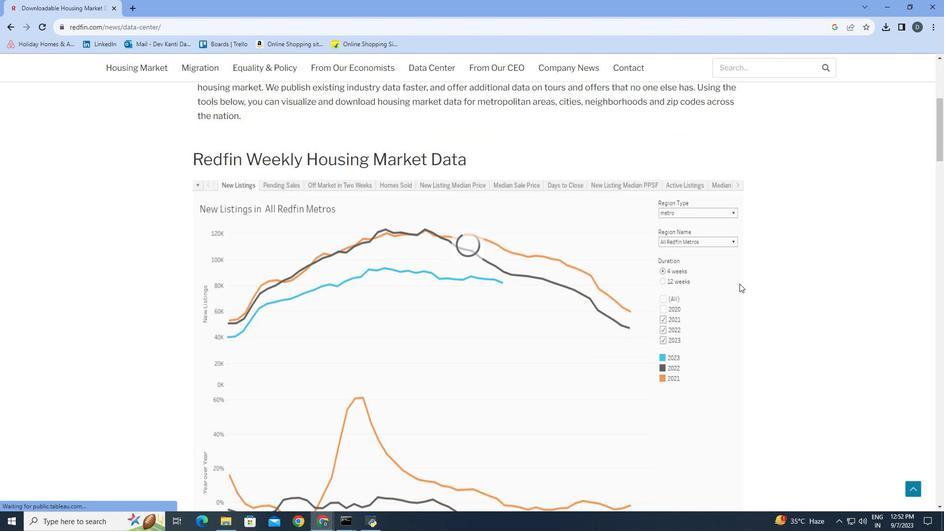 
Action: Mouse moved to (740, 284)
Screenshot: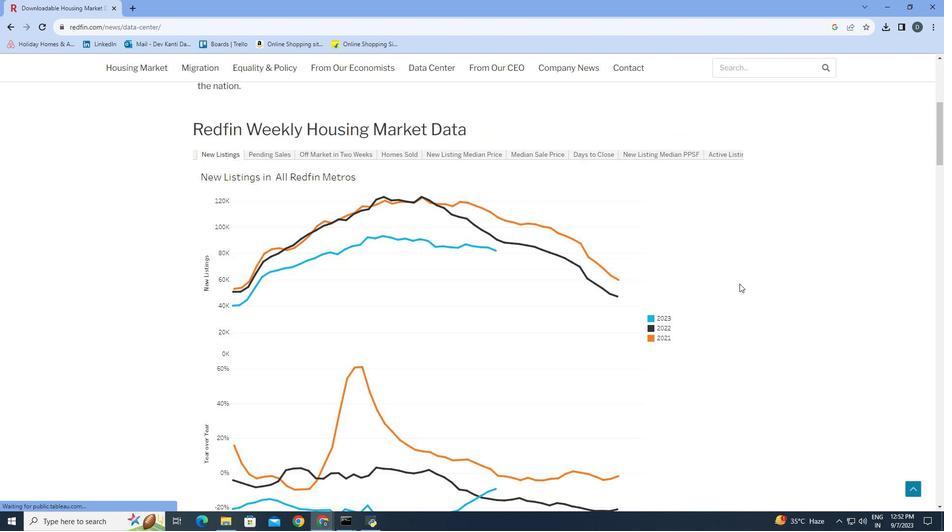 
Action: Mouse scrolled (740, 283) with delta (0, 0)
Screenshot: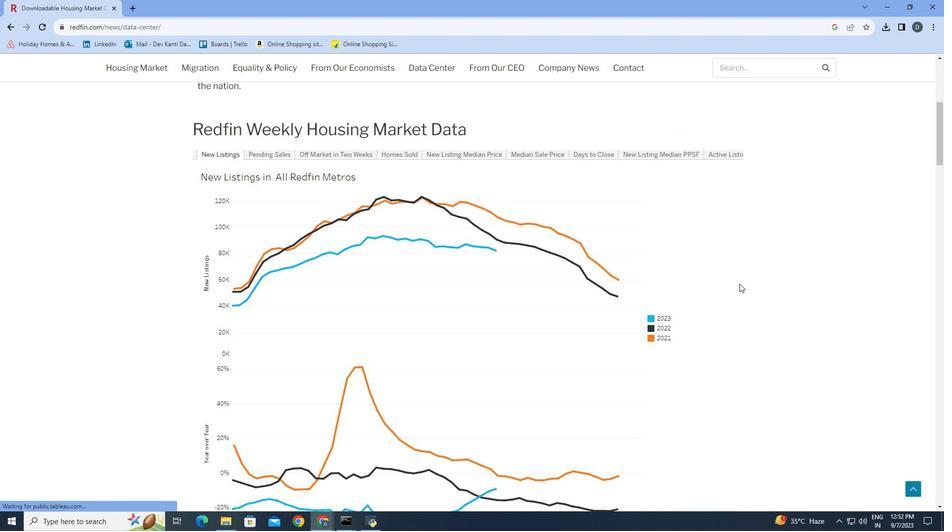 
Action: Mouse moved to (740, 284)
Screenshot: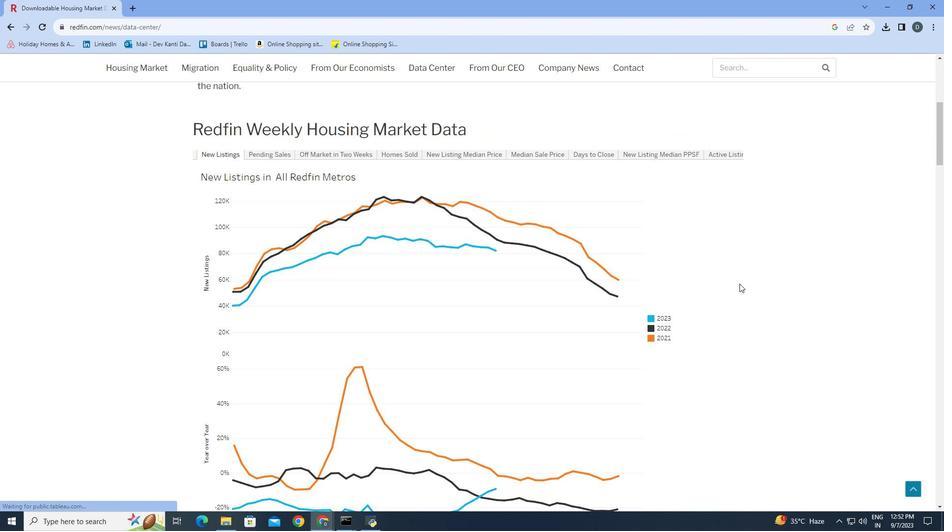 
Action: Mouse scrolled (740, 284) with delta (0, 0)
Screenshot: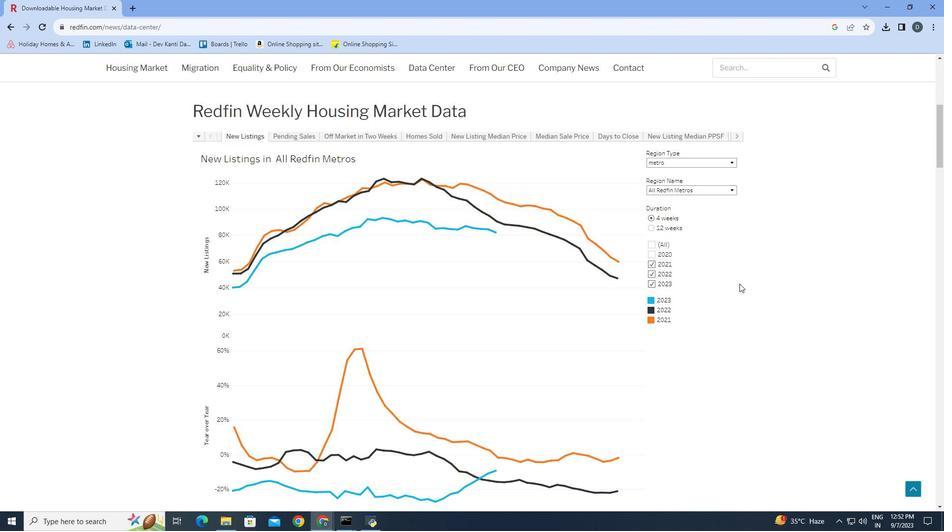 
Action: Mouse scrolled (740, 284) with delta (0, 0)
Screenshot: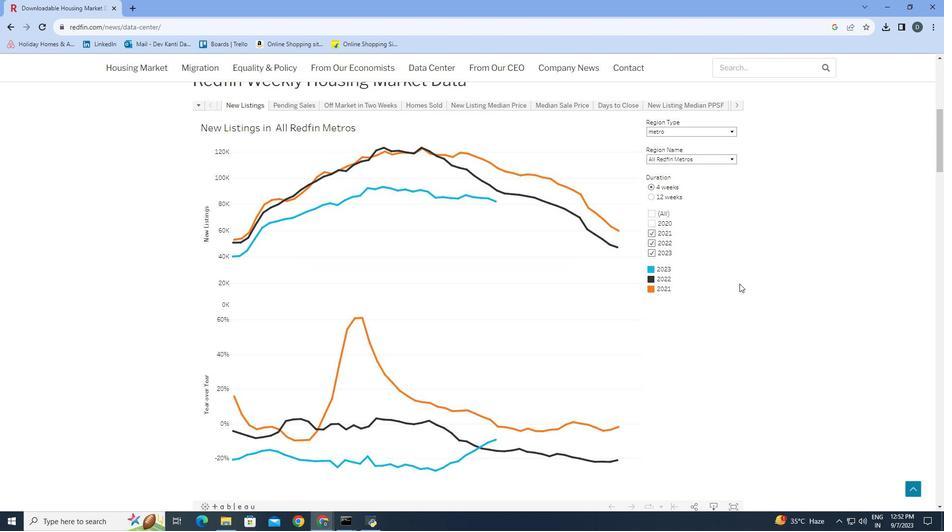 
Action: Mouse scrolled (740, 284) with delta (0, 0)
Screenshot: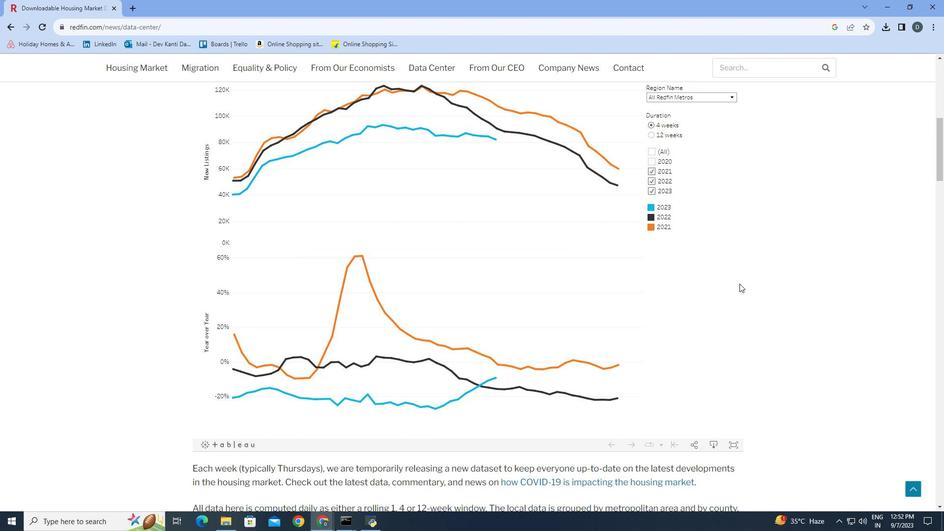 
Action: Mouse scrolled (740, 284) with delta (0, 0)
Screenshot: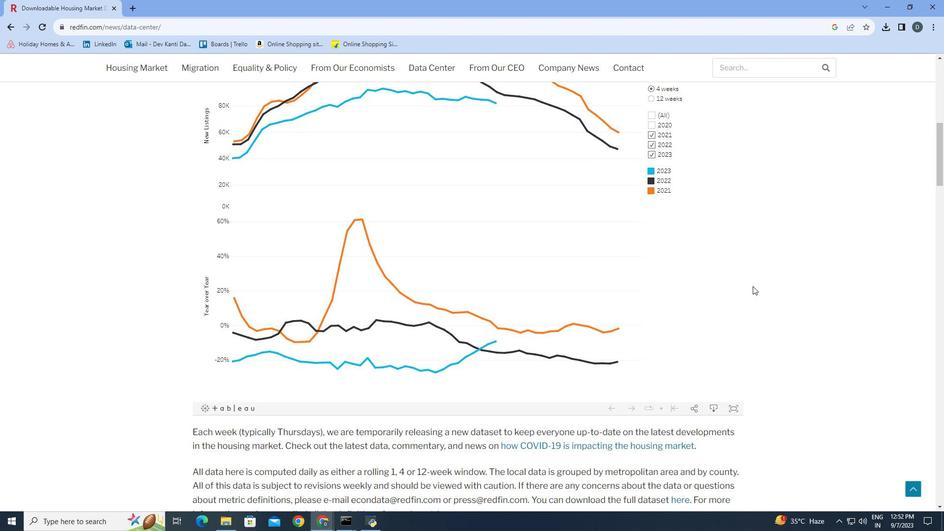
Action: Mouse moved to (754, 287)
Screenshot: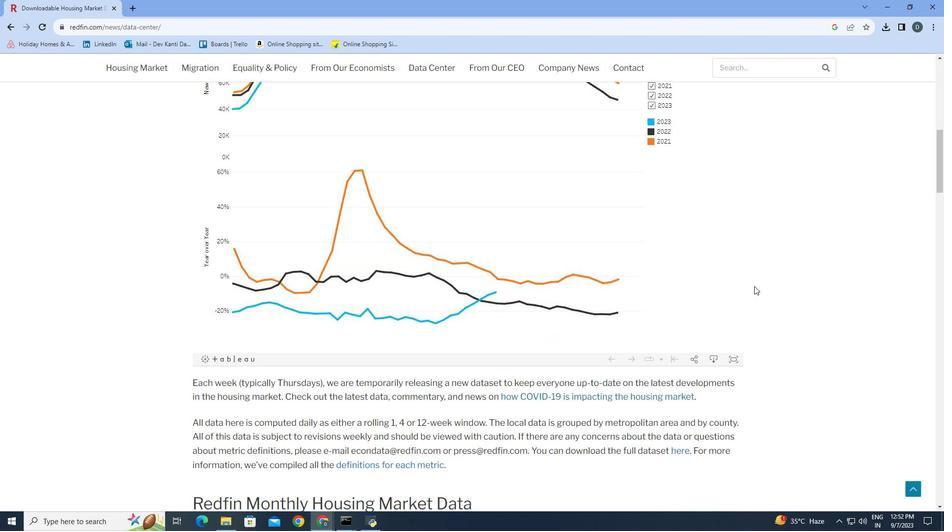 
Action: Mouse scrolled (754, 286) with delta (0, 0)
Screenshot: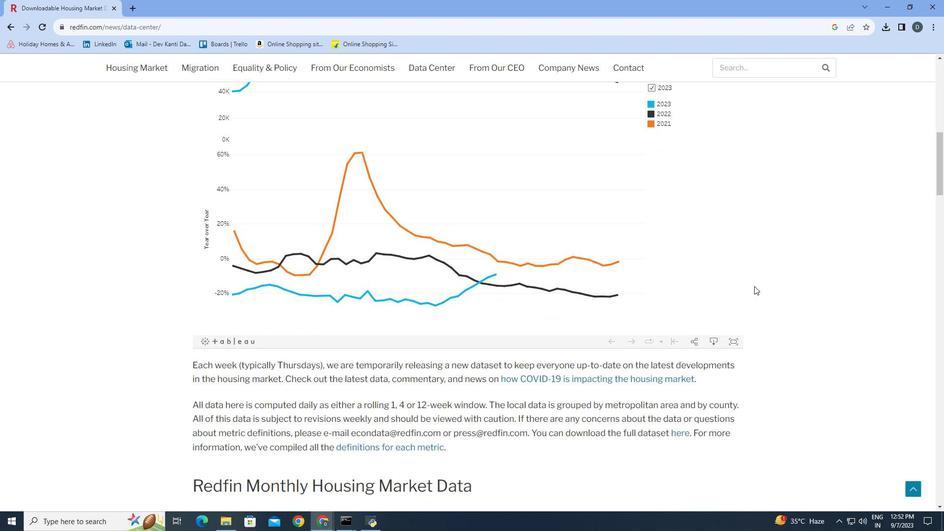 
Action: Mouse moved to (755, 287)
Screenshot: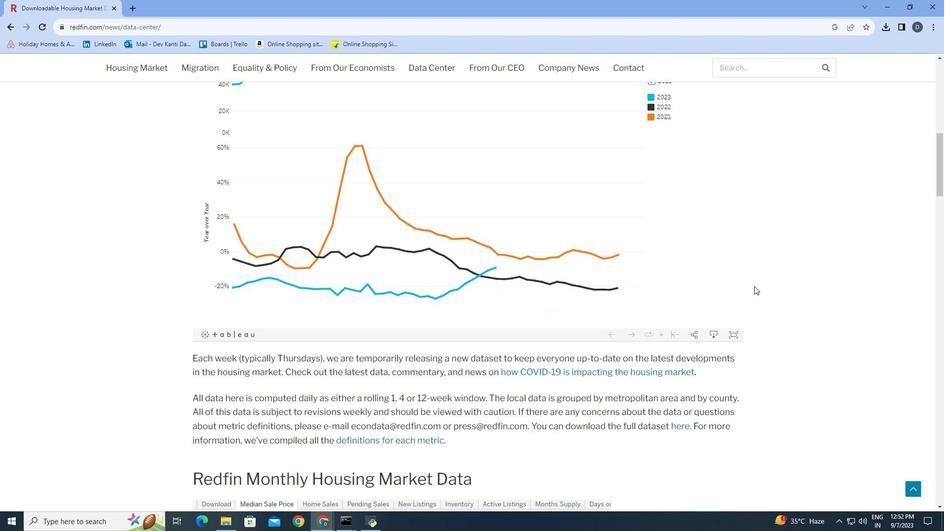 
Action: Mouse scrolled (755, 286) with delta (0, 0)
Screenshot: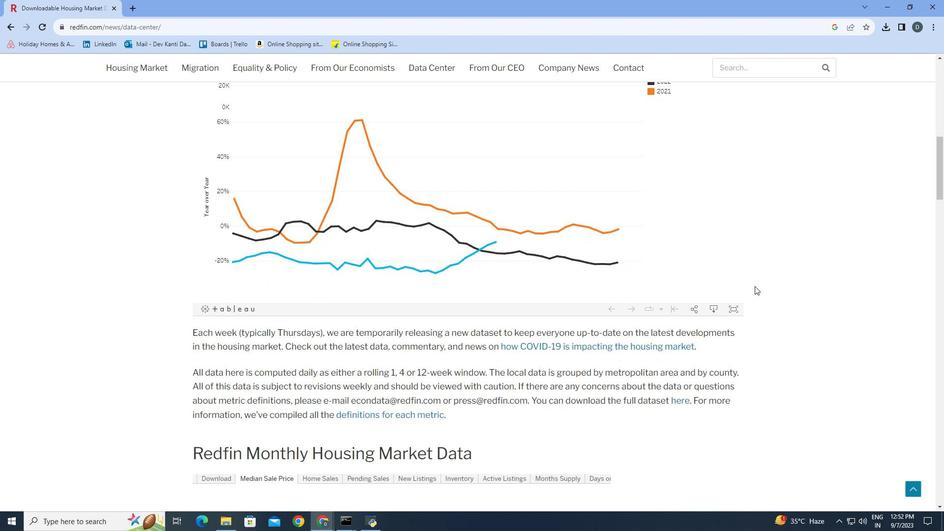 
Action: Mouse scrolled (755, 286) with delta (0, 0)
Screenshot: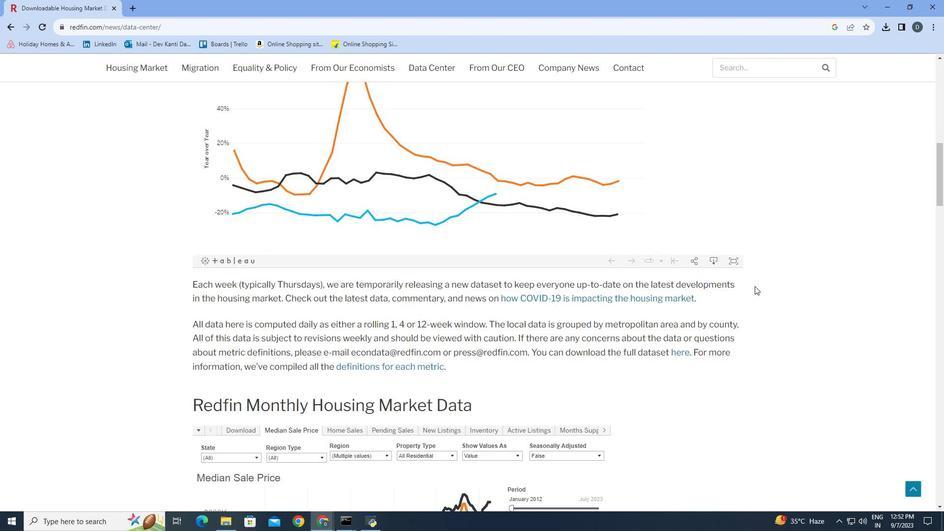 
Action: Mouse moved to (755, 287)
Screenshot: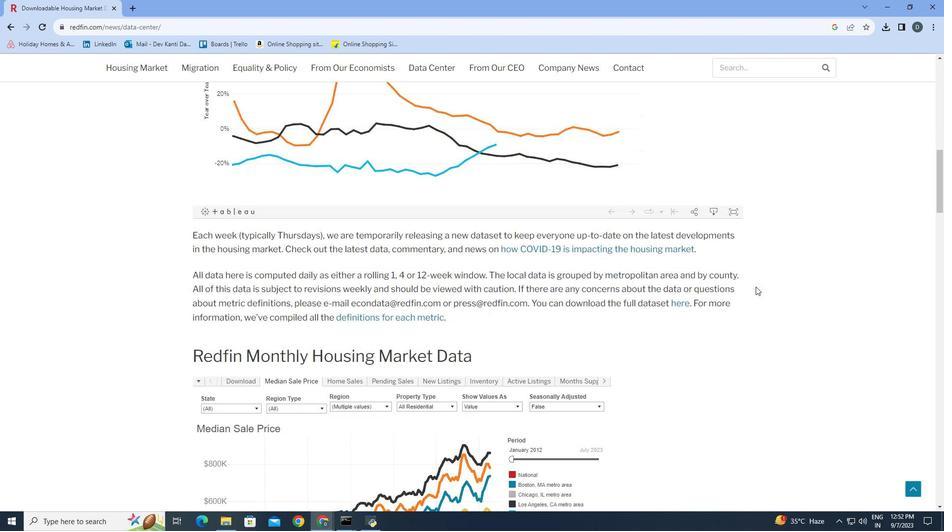 
Action: Mouse scrolled (755, 286) with delta (0, 0)
Screenshot: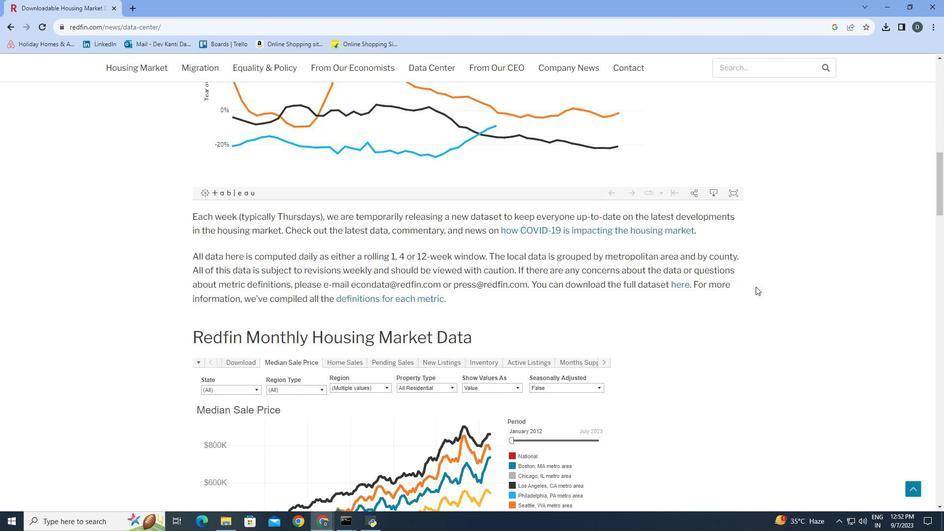 
Action: Mouse moved to (756, 287)
Screenshot: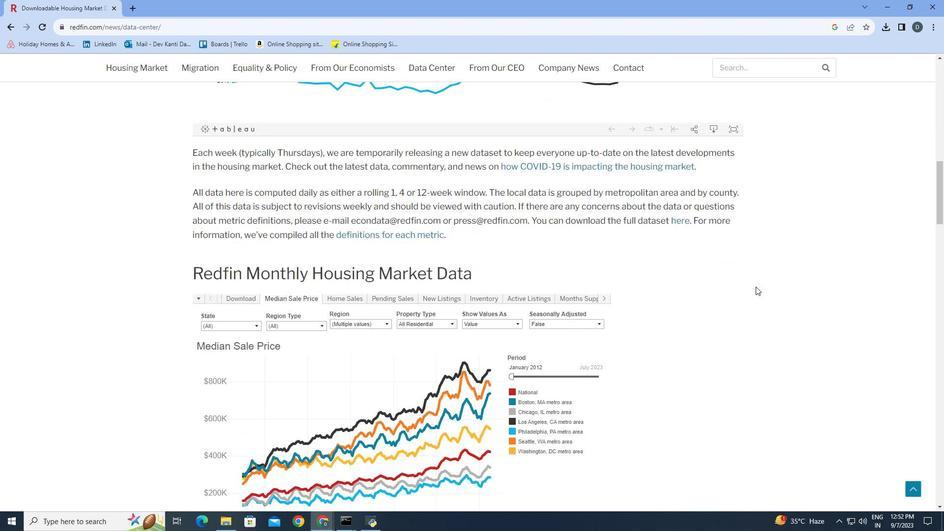 
Action: Mouse scrolled (756, 287) with delta (0, 0)
Screenshot: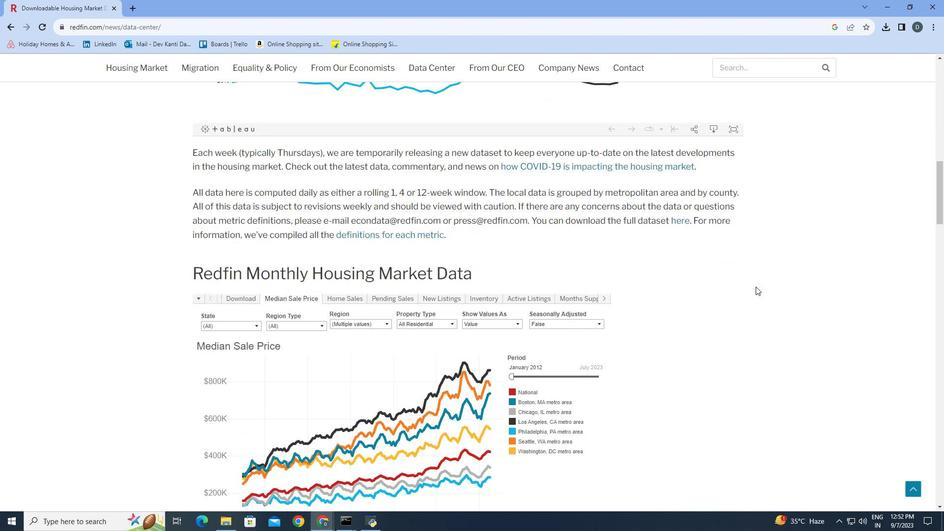 
Action: Mouse scrolled (756, 287) with delta (0, 0)
Screenshot: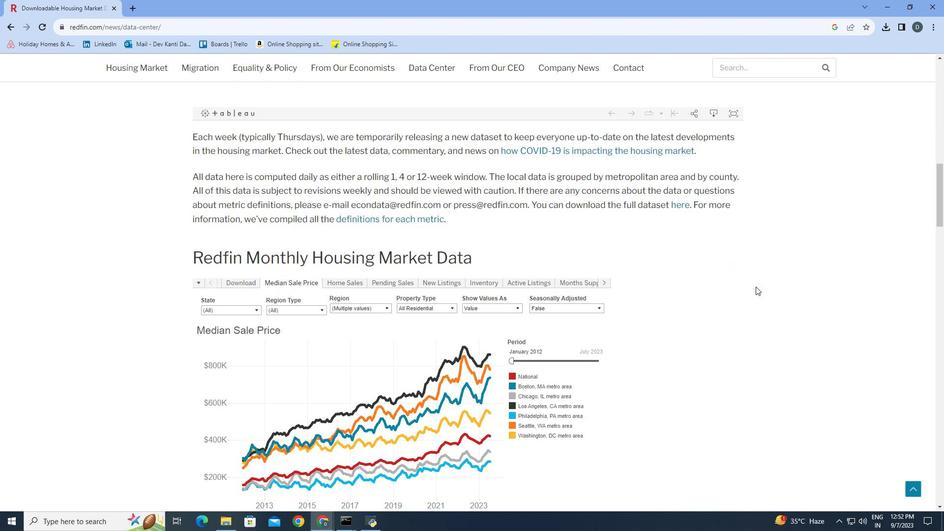 
Action: Mouse scrolled (756, 287) with delta (0, 0)
Screenshot: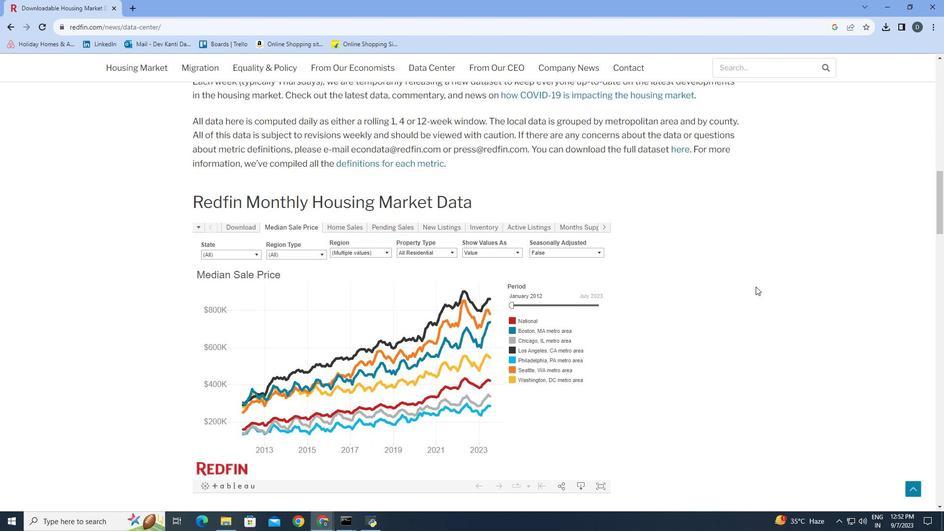 
Action: Mouse scrolled (756, 287) with delta (0, 0)
Screenshot: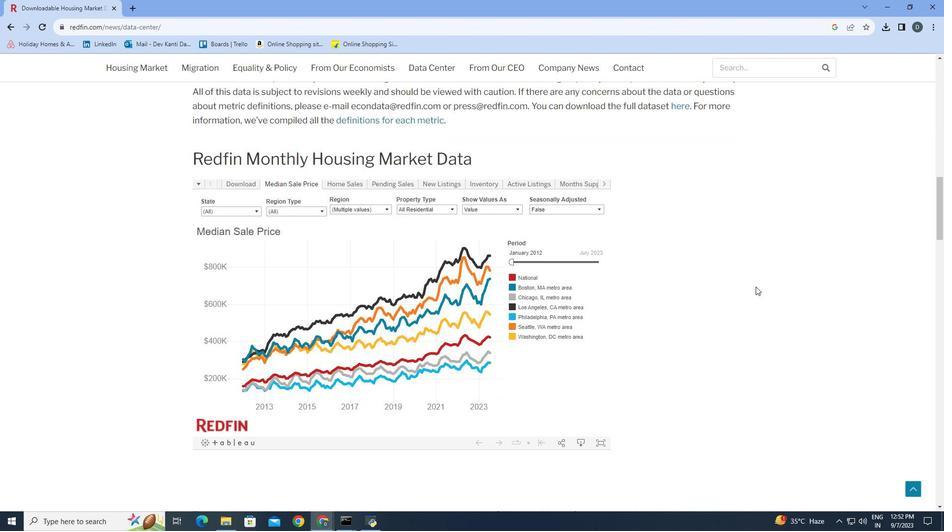 
Action: Mouse scrolled (756, 287) with delta (0, 0)
Screenshot: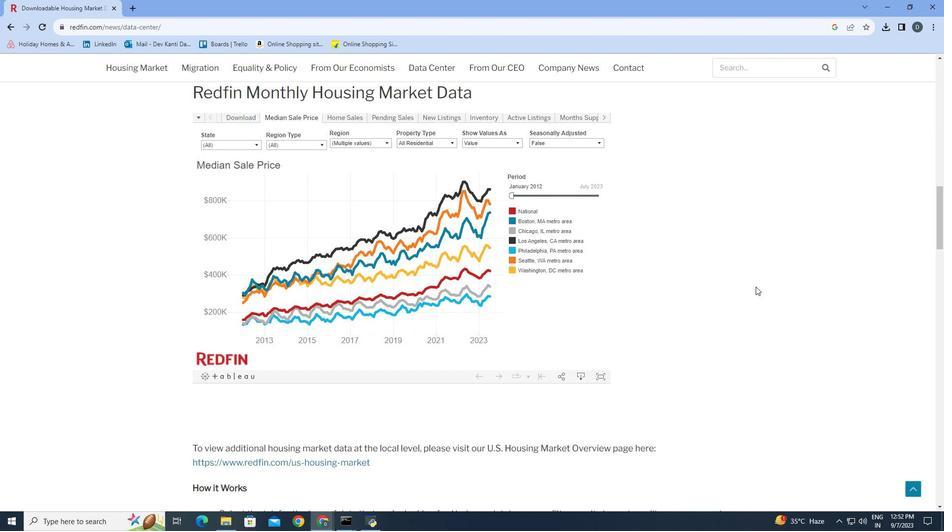 
Action: Mouse scrolled (756, 287) with delta (0, 0)
Screenshot: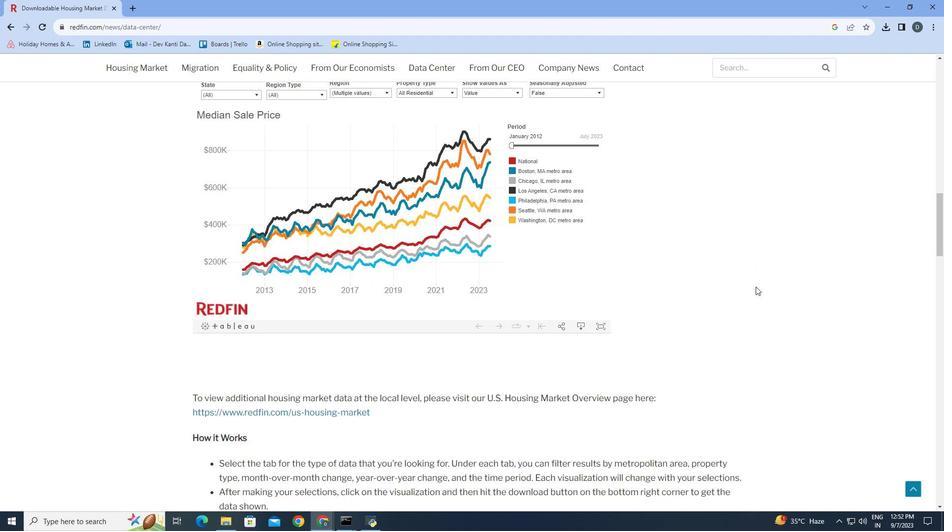 
Action: Mouse scrolled (756, 287) with delta (0, 0)
Screenshot: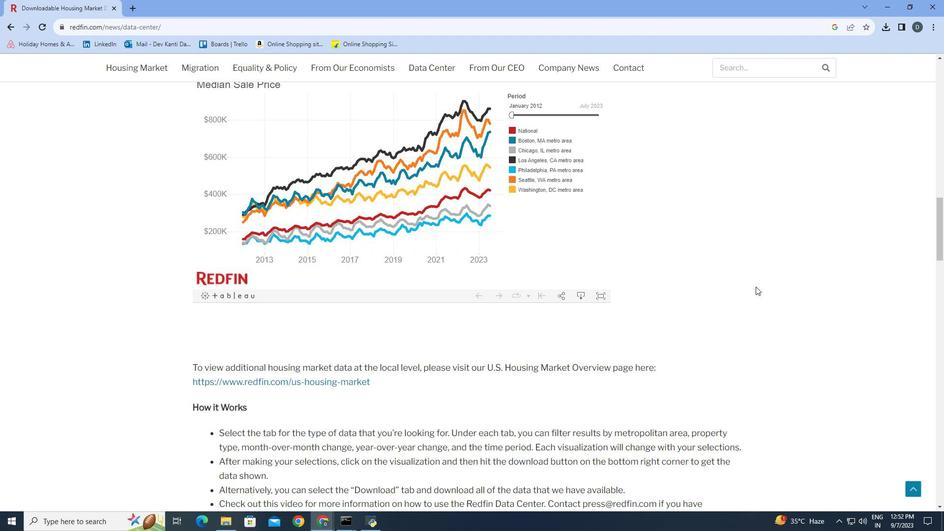 
Action: Mouse scrolled (756, 287) with delta (0, 0)
Screenshot: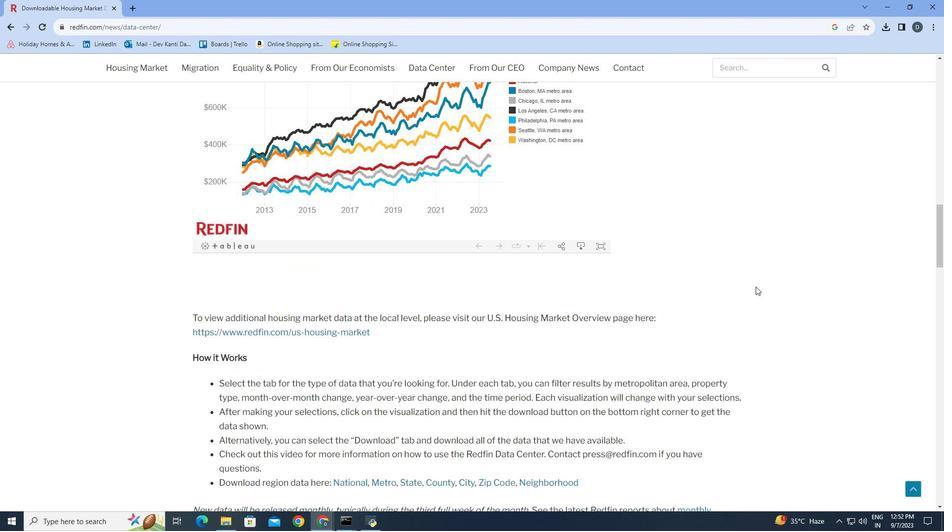
Action: Mouse scrolled (756, 287) with delta (0, 0)
Screenshot: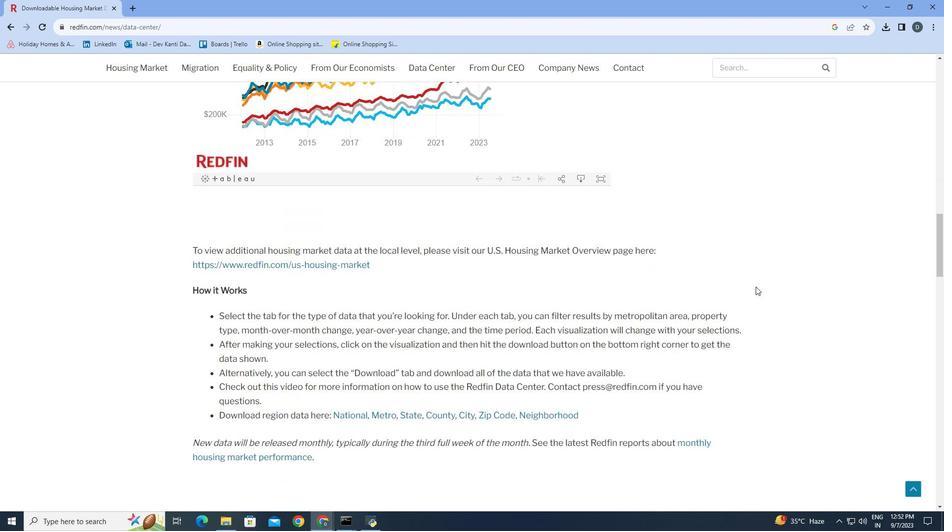 
Action: Mouse scrolled (756, 287) with delta (0, 0)
Screenshot: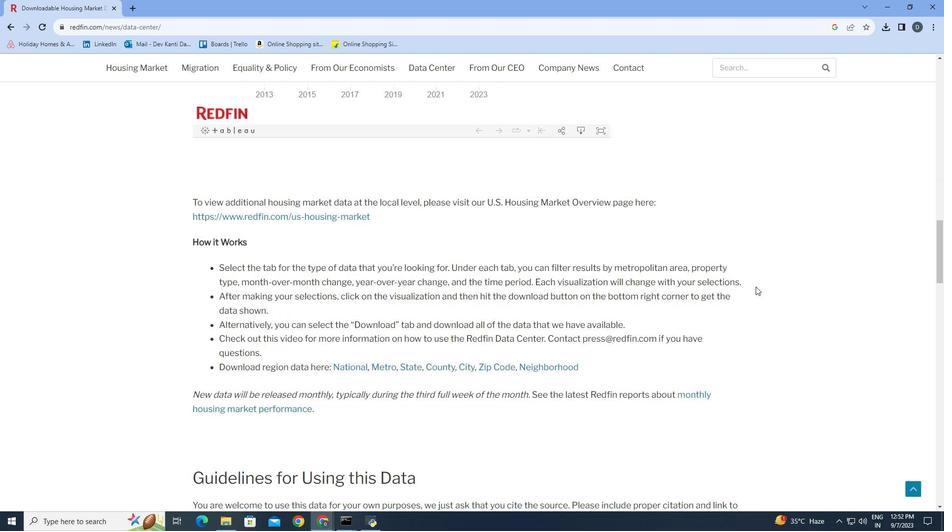 
Action: Mouse scrolled (756, 287) with delta (0, 0)
Screenshot: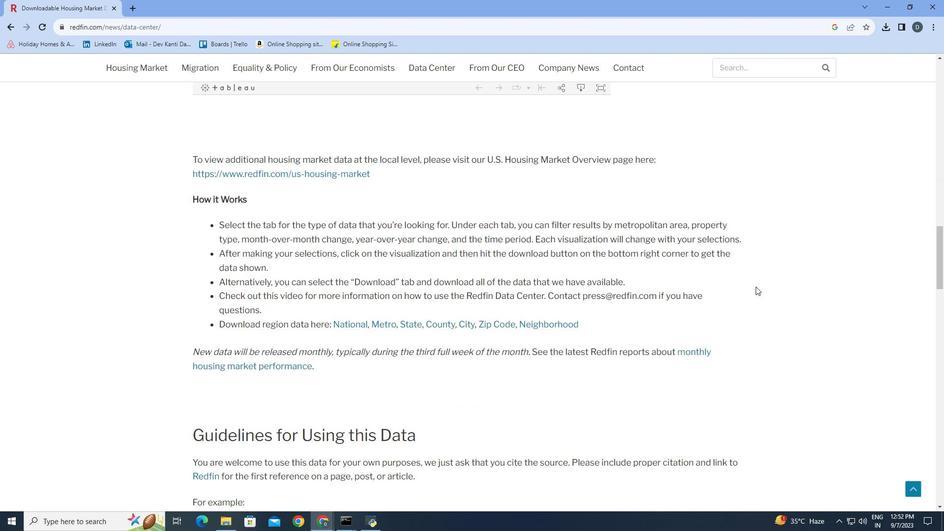
Action: Mouse scrolled (756, 287) with delta (0, 0)
Screenshot: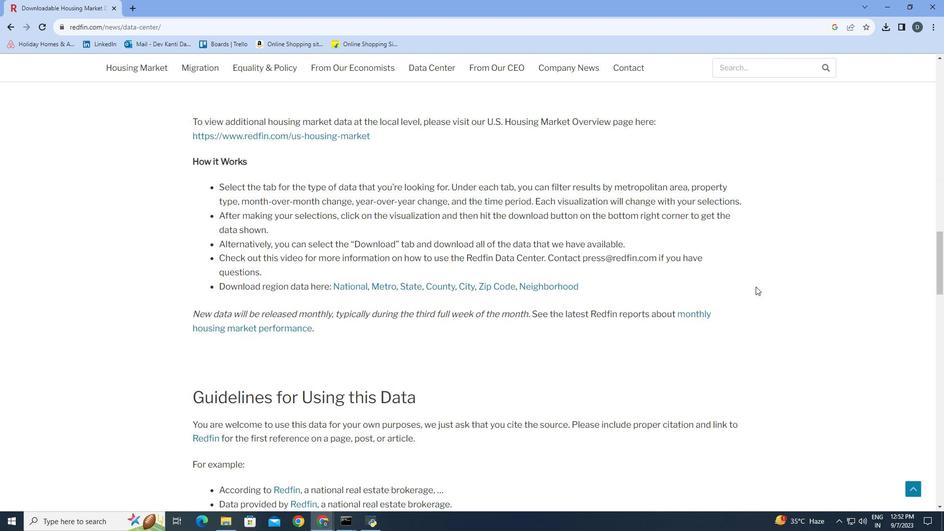 
Action: Mouse scrolled (756, 287) with delta (0, 0)
Screenshot: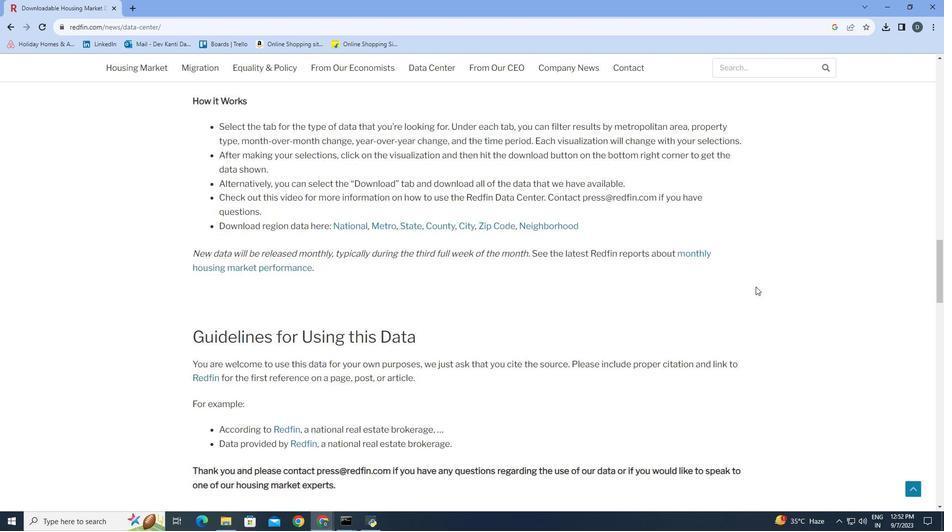 
Action: Mouse scrolled (756, 287) with delta (0, 0)
Screenshot: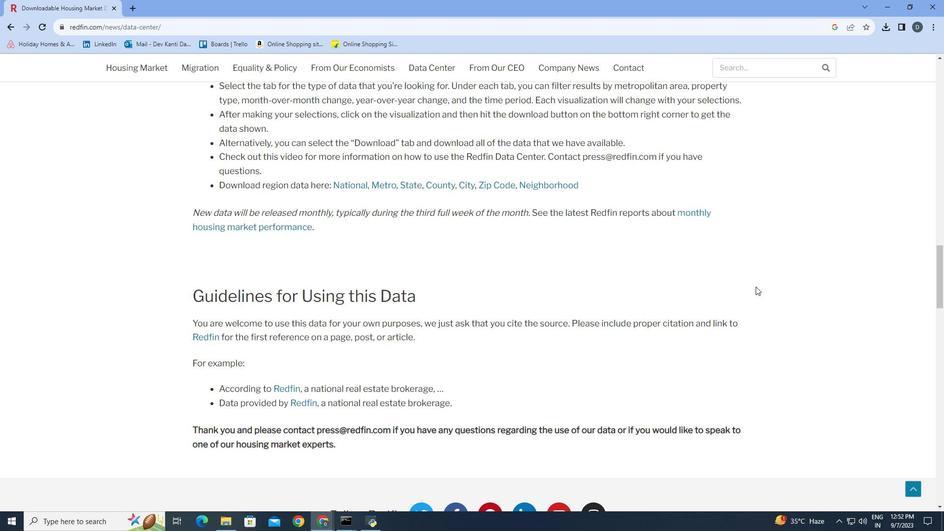 
Action: Mouse scrolled (756, 287) with delta (0, 0)
Screenshot: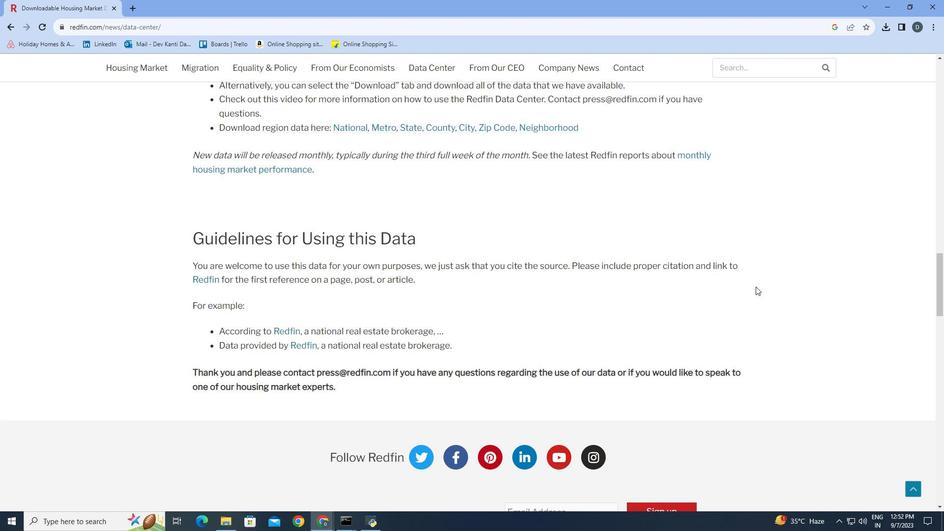 
Action: Mouse scrolled (756, 287) with delta (0, 0)
Screenshot: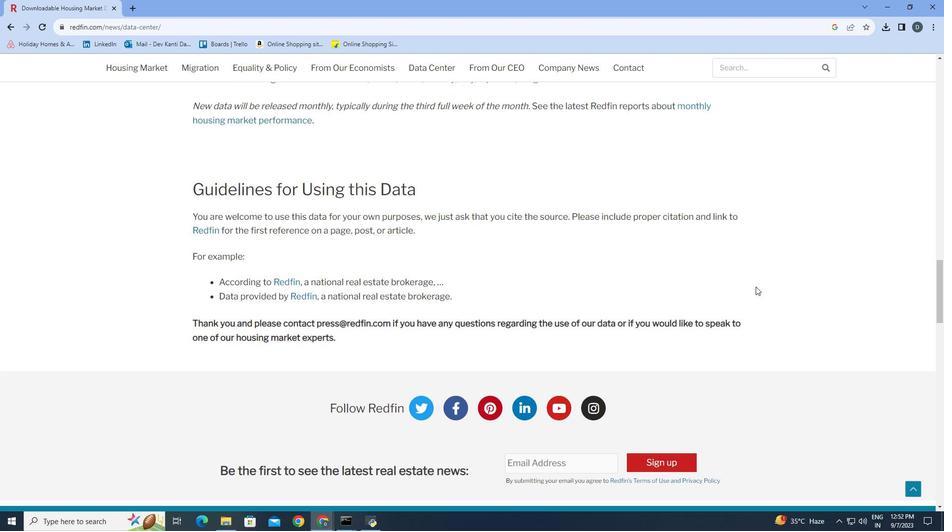 
Action: Mouse scrolled (756, 287) with delta (0, 0)
Screenshot: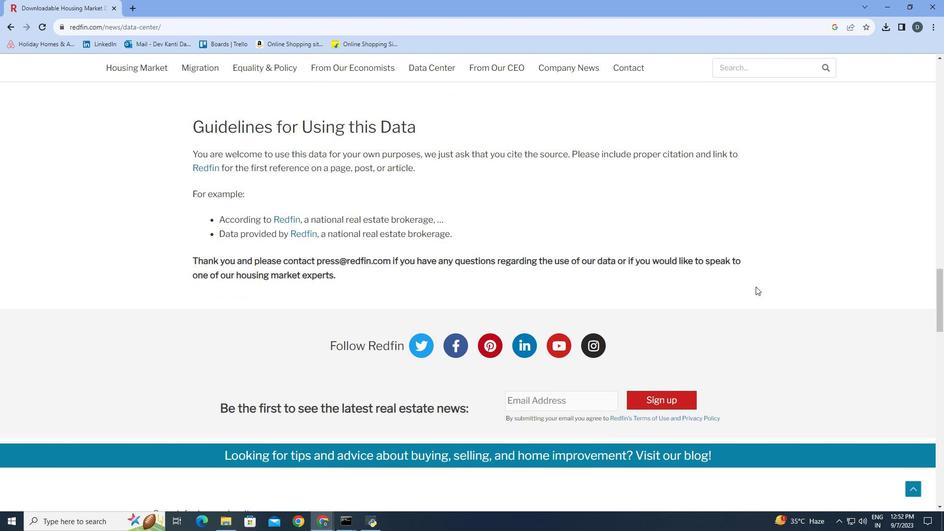
Action: Mouse scrolled (756, 287) with delta (0, 0)
Screenshot: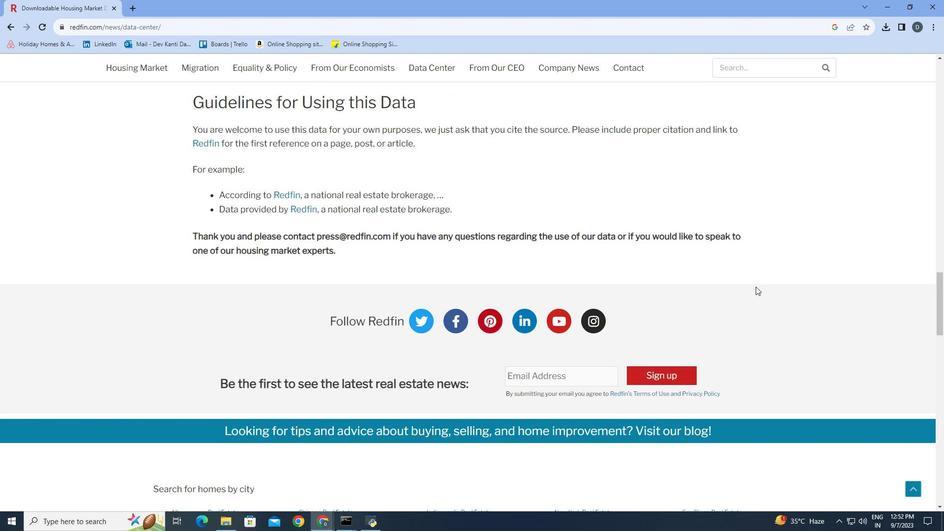 
Action: Mouse scrolled (756, 287) with delta (0, 0)
Screenshot: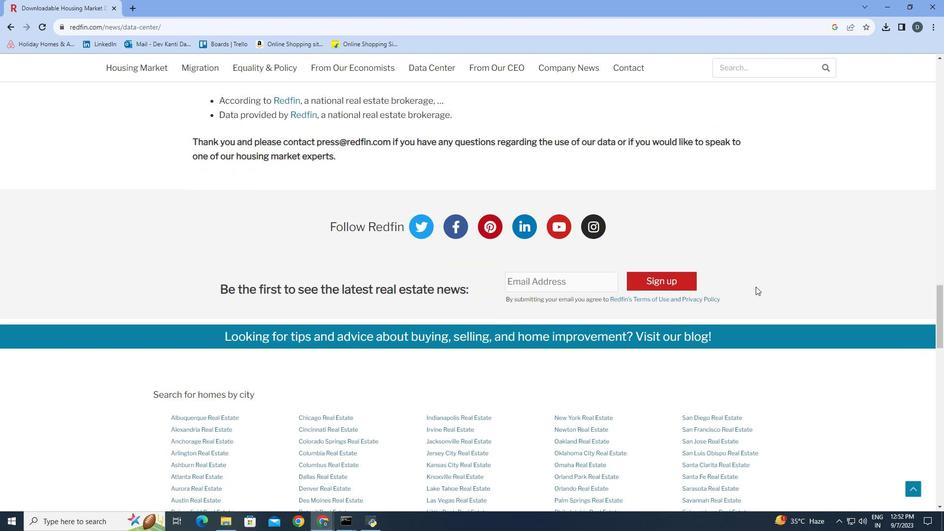 
Action: Mouse scrolled (756, 287) with delta (0, 0)
Screenshot: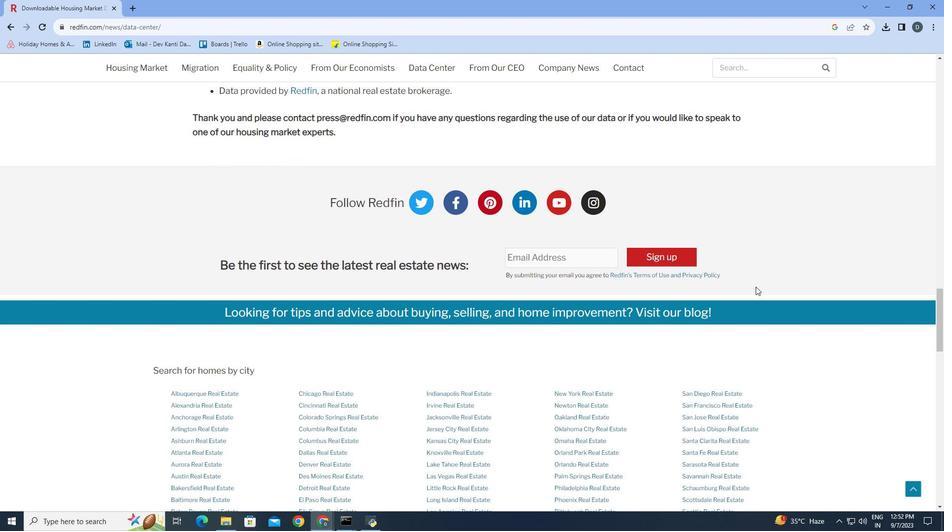 
Action: Mouse scrolled (756, 287) with delta (0, 0)
Screenshot: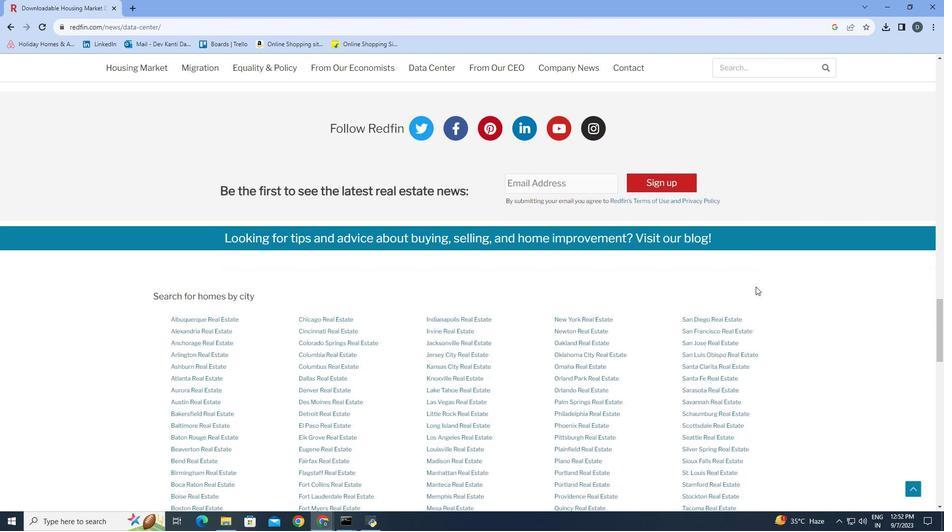 
Action: Mouse scrolled (756, 287) with delta (0, 0)
Screenshot: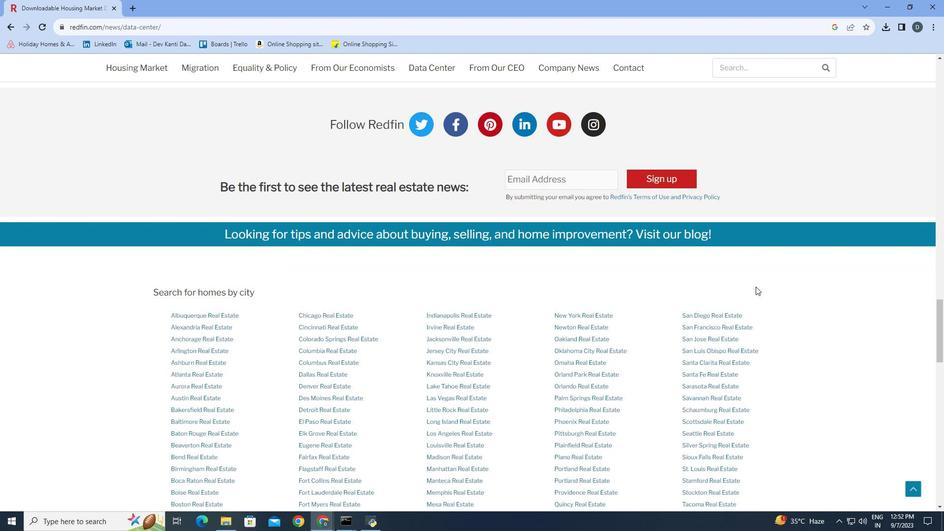 
